 Task: Add an event with the title Marketing Campaign Tracking and Analysis, date '2024/04/28', time 9:40 AM to 11:40 AMand add a description: A Monthly Financial Review is a recurring meeting or process where the financial performance and health of an organization are assessed and analyzed. It provides a comprehensive overview of the company's financial status, including revenue, expenses, profitability, cash flow, and key financial metrics., put the event into Blue category . Add location for the event as: 456 Monaco Monte-Carlo, Monaco, logged in from the account softage.3@softage.netand send the event invitation to softage.2@softage.net and softage.4@softage.net. Set a reminder for the event 12 hour before
Action: Mouse moved to (66, 89)
Screenshot: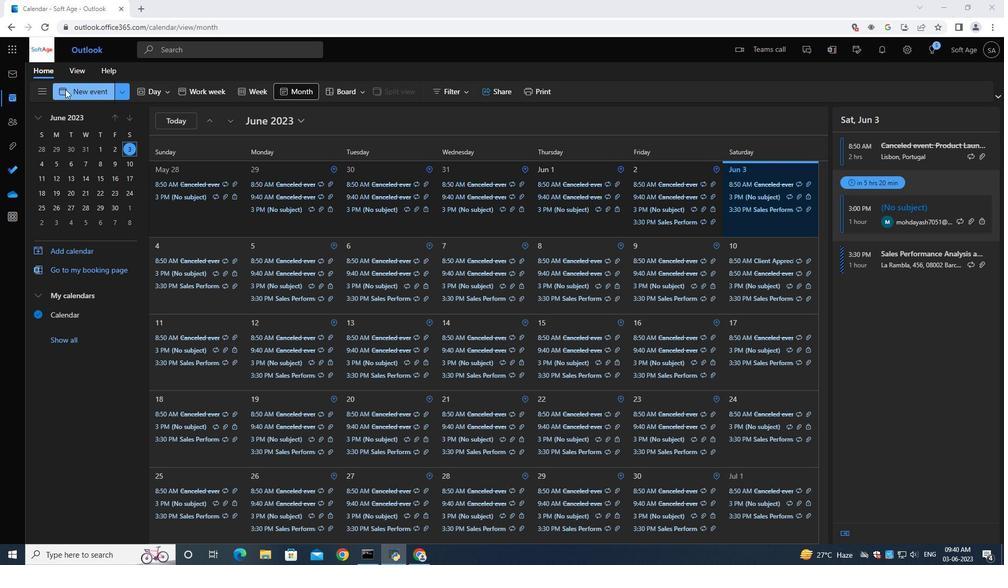 
Action: Mouse pressed left at (66, 89)
Screenshot: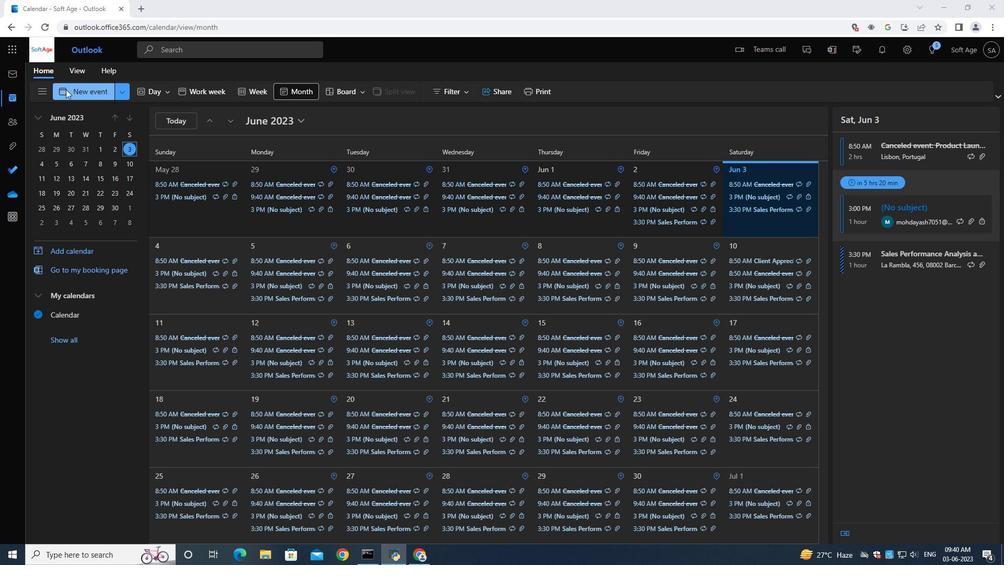 
Action: Mouse moved to (265, 158)
Screenshot: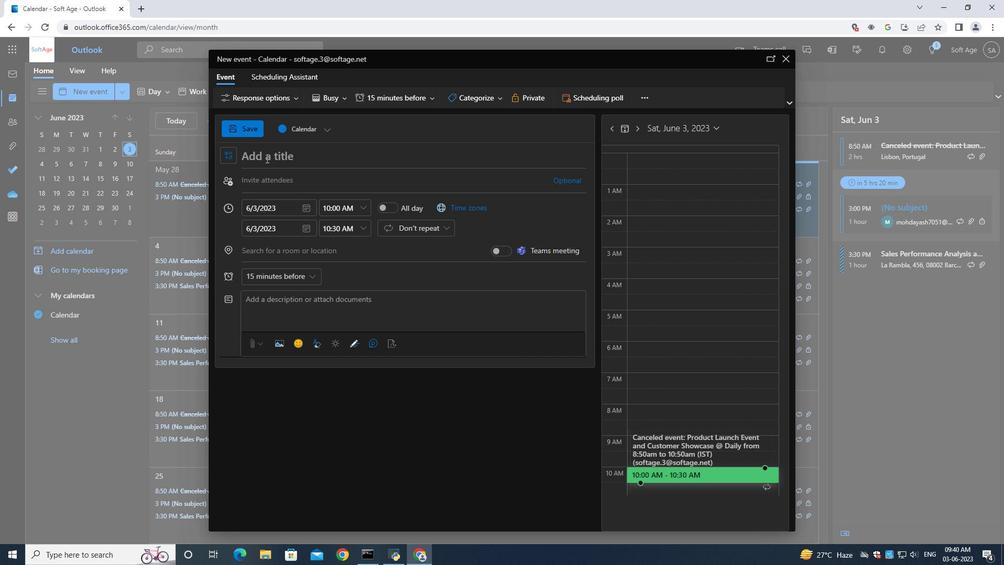 
Action: Mouse pressed left at (265, 158)
Screenshot: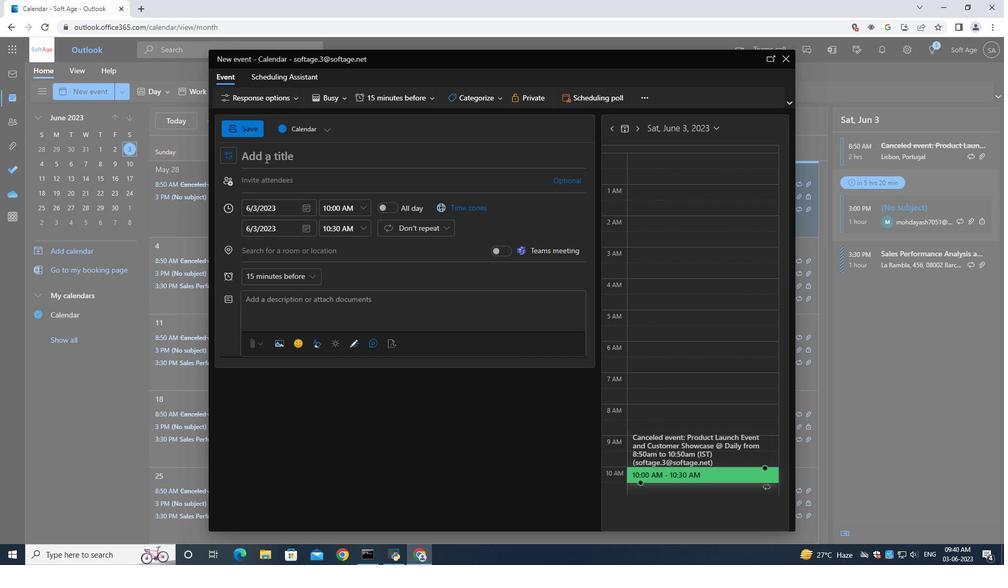 
Action: Key pressed <Key.shift><Key.shift><Key.shift><Key.shift><Key.shift><Key.shift><Key.shift><Key.shift><Key.shift><Key.shift><Key.shift><Key.shift><Key.shift><Key.shift><Key.shift><Key.shift><Key.shift><Key.shift><Key.shift><Key.shift><Key.shift><Key.shift><Key.shift><Key.shift><Key.shift><Key.shift><Key.shift><Key.shift><Key.shift><Key.shift><Key.shift><Key.shift><Key.shift><Key.shift><Key.shift><Key.shift><Key.shift><Key.shift><Key.shift><Key.shift><Key.shift><Key.shift><Key.shift><Key.shift><Key.shift><Key.shift><Key.shift><Key.shift><Key.shift><Key.shift><Key.shift><Key.shift><Key.shift><Key.shift><Key.shift><Key.shift>Marketing<Key.space>
Screenshot: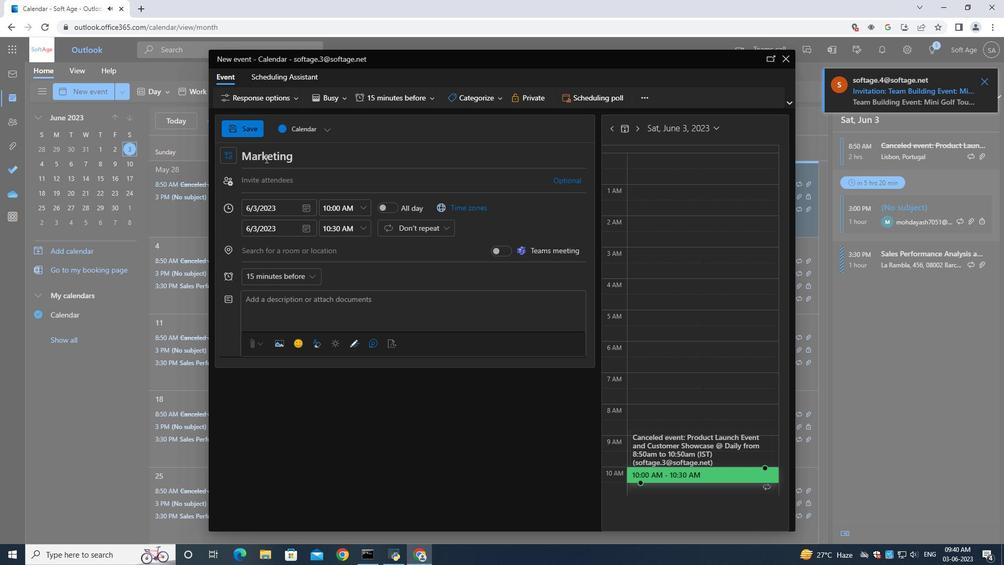 
Action: Mouse moved to (404, 133)
Screenshot: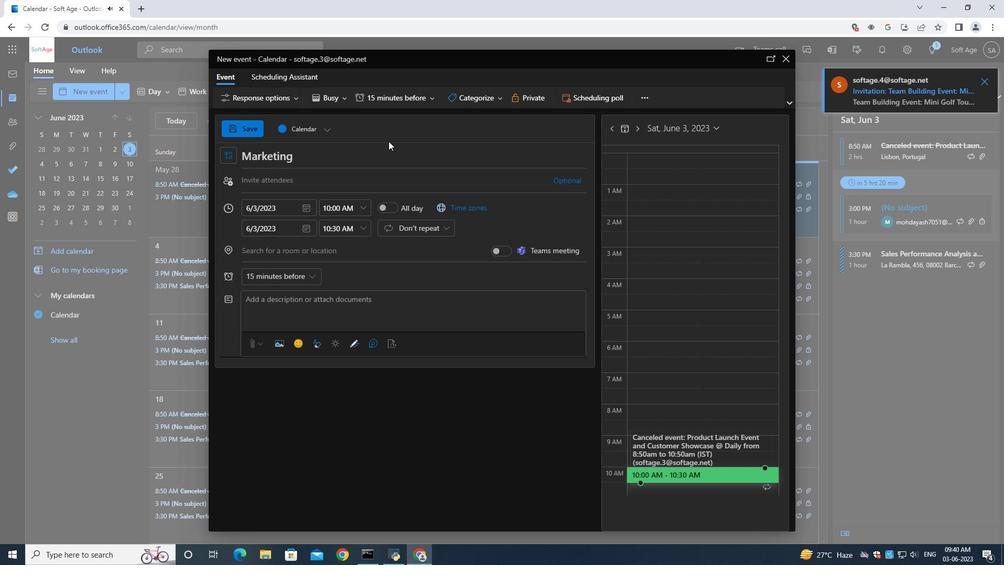 
Action: Key pressed <Key.shift>Camoaign<Key.space><Key.shift>Tracking<Key.space>and<Key.space><Key.shift><Key.shift>Analysis
Screenshot: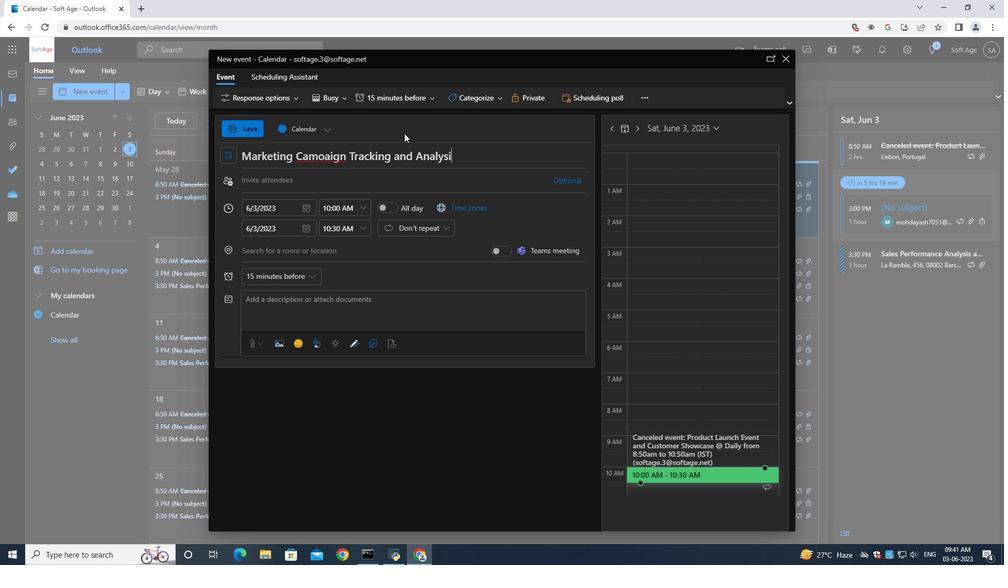 
Action: Mouse moved to (306, 209)
Screenshot: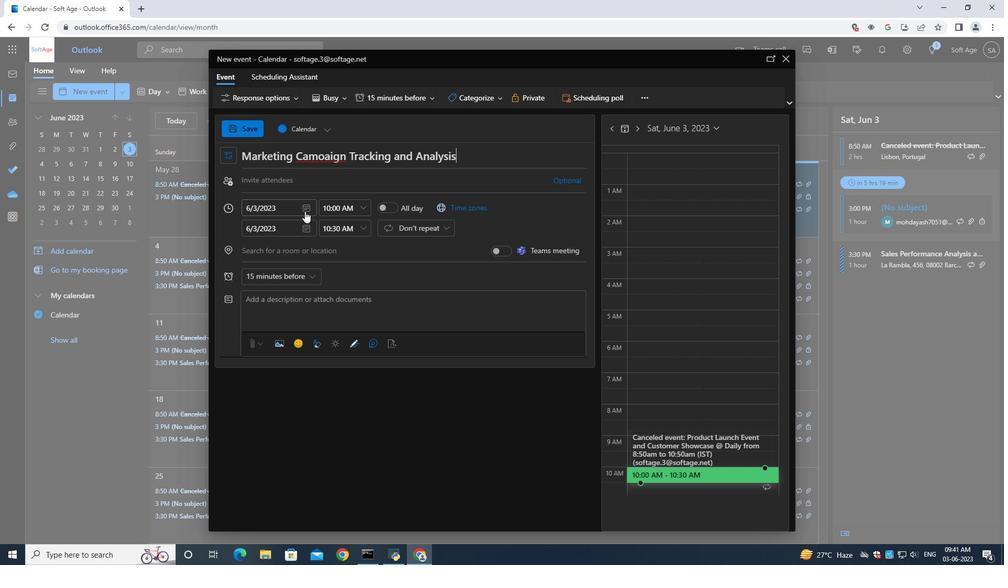 
Action: Mouse pressed left at (306, 209)
Screenshot: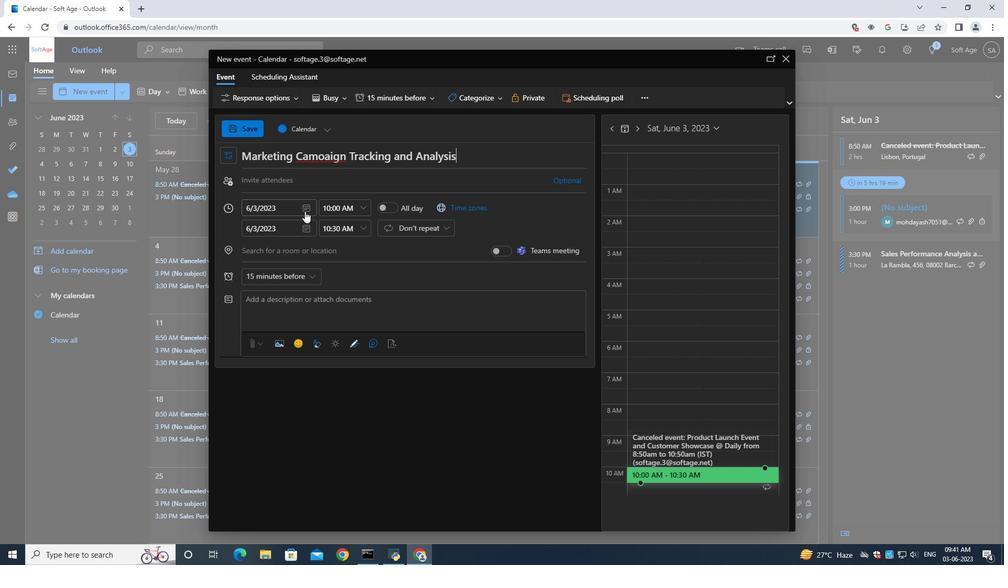 
Action: Mouse moved to (344, 234)
Screenshot: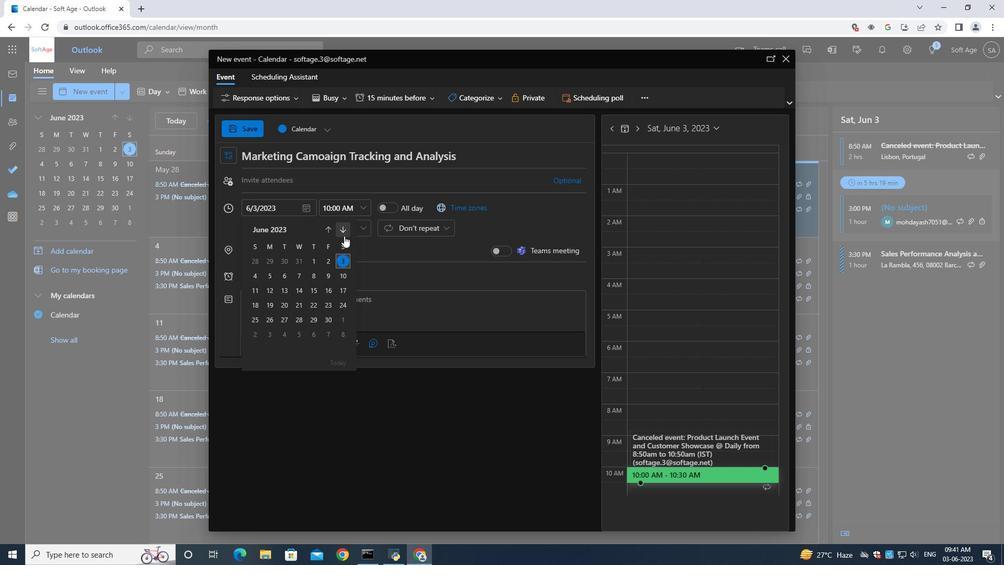 
Action: Mouse pressed left at (344, 234)
Screenshot: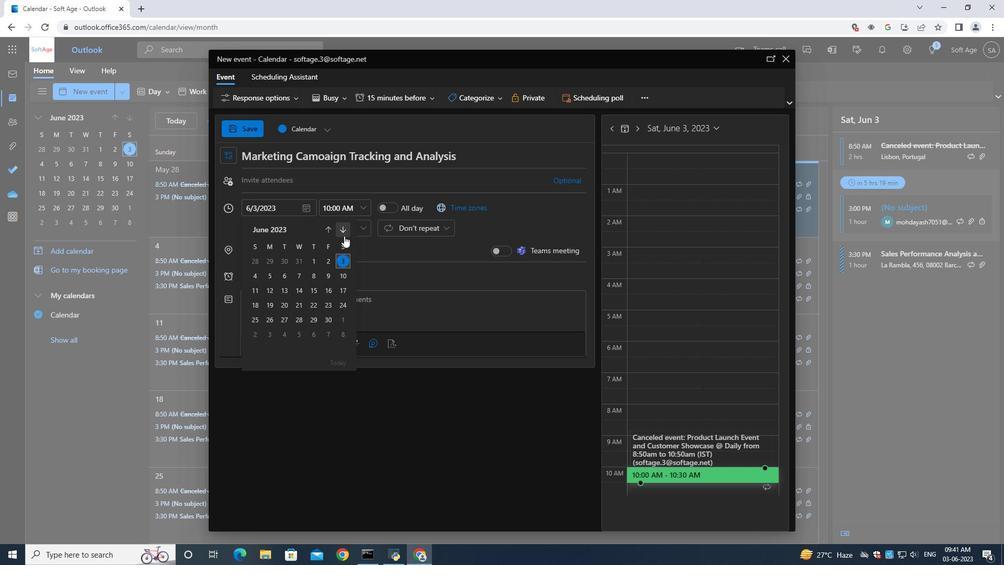 
Action: Mouse pressed left at (344, 234)
Screenshot: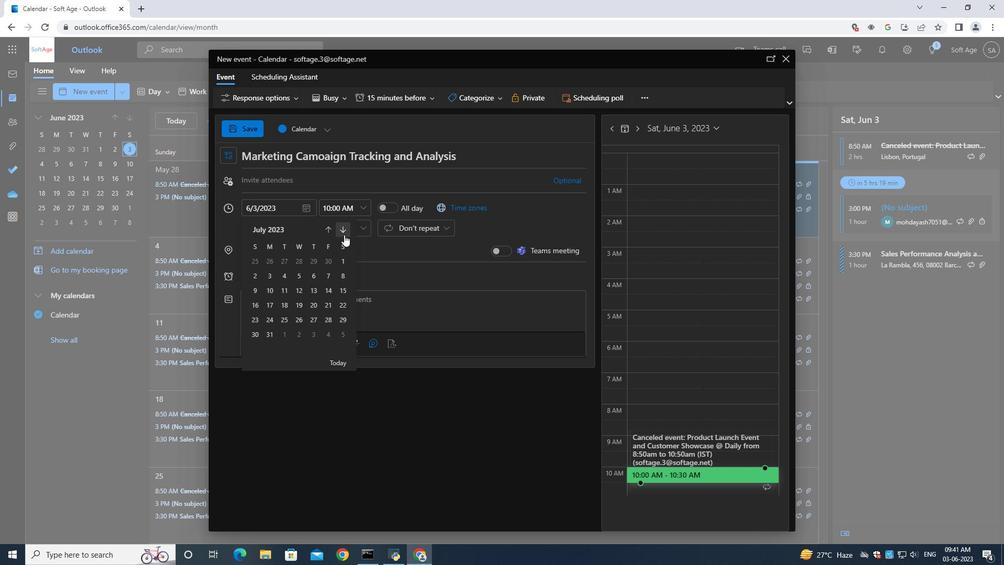 
Action: Mouse pressed left at (344, 234)
Screenshot: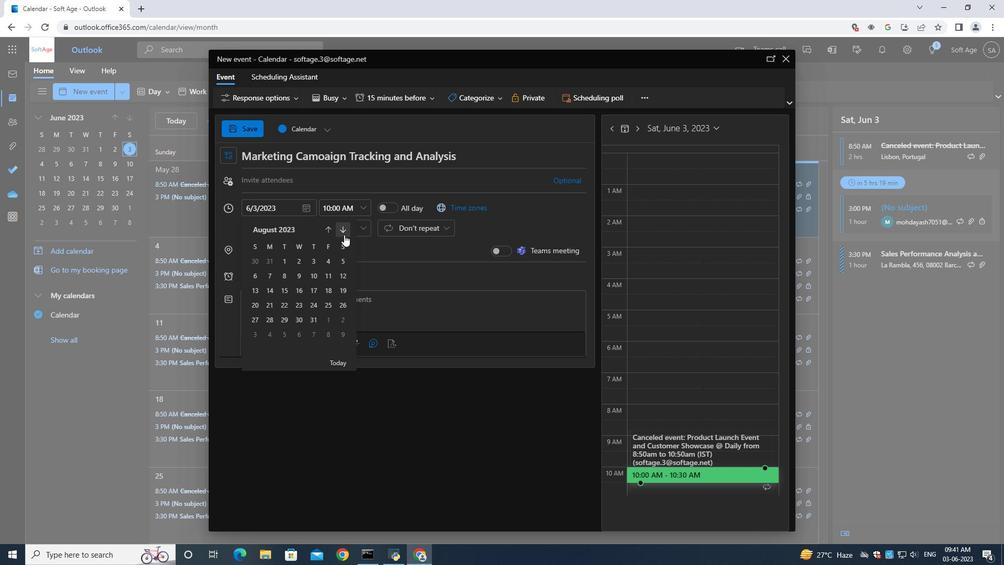 
Action: Mouse pressed left at (344, 234)
Screenshot: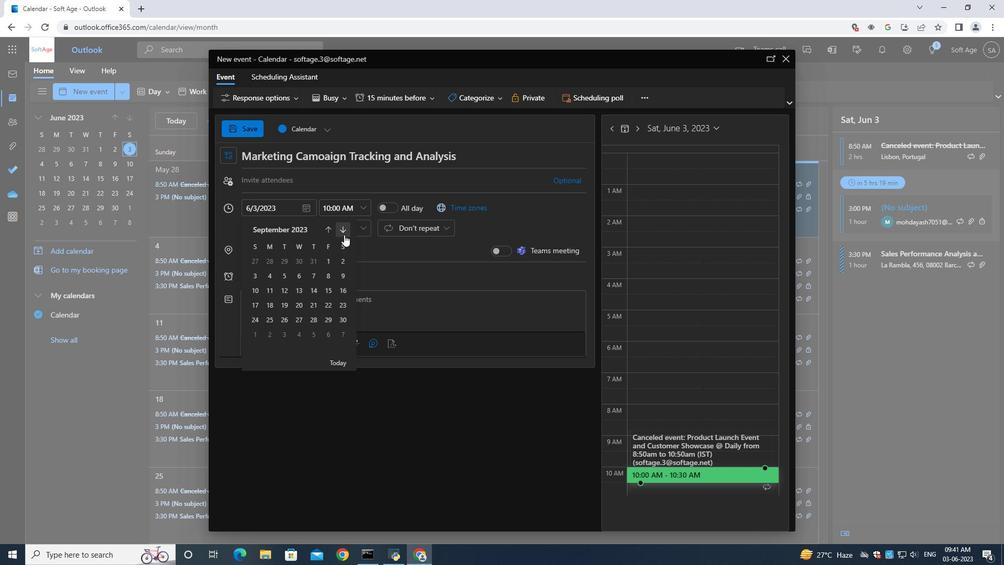 
Action: Mouse pressed left at (344, 234)
Screenshot: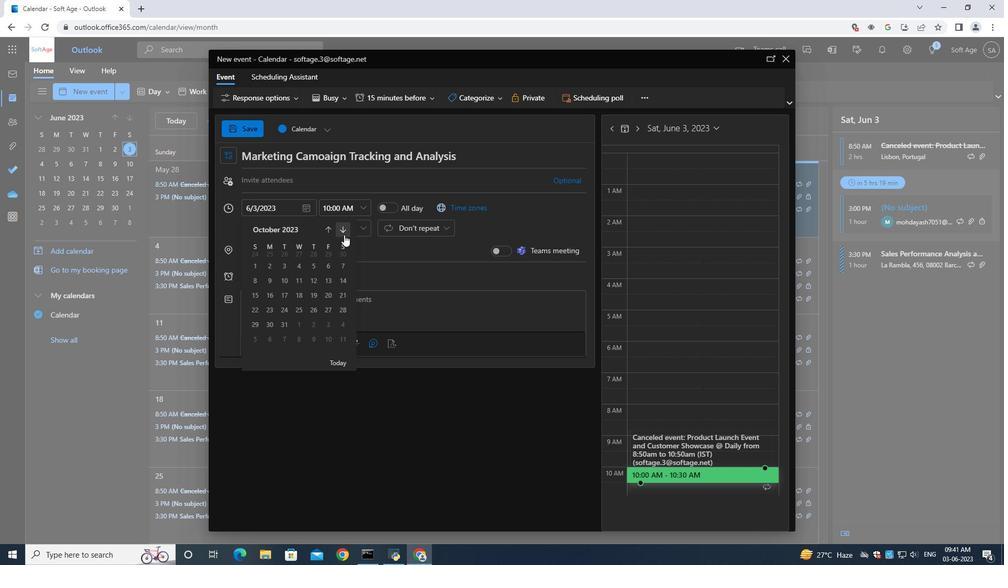 
Action: Mouse moved to (342, 233)
Screenshot: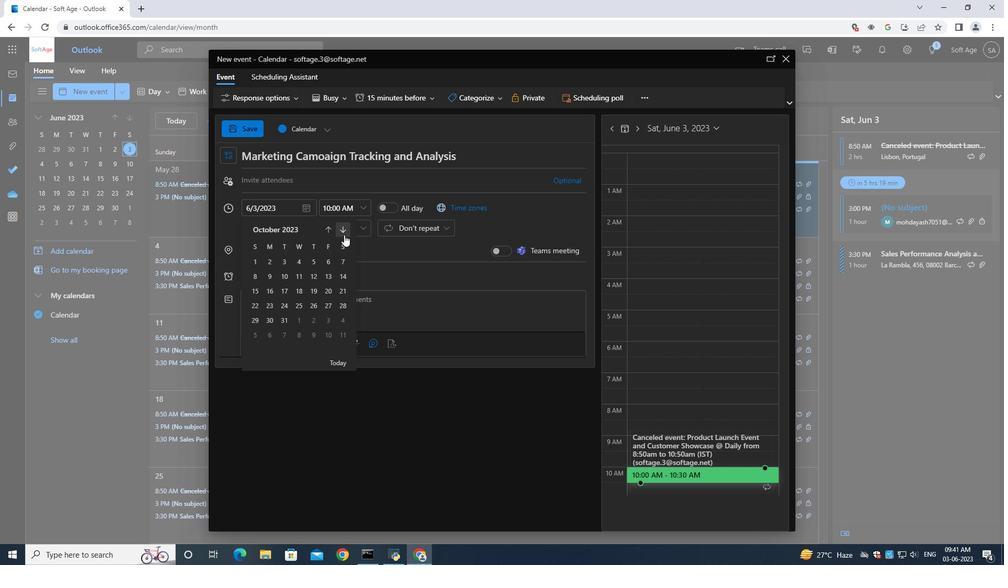 
Action: Mouse pressed left at (342, 233)
Screenshot: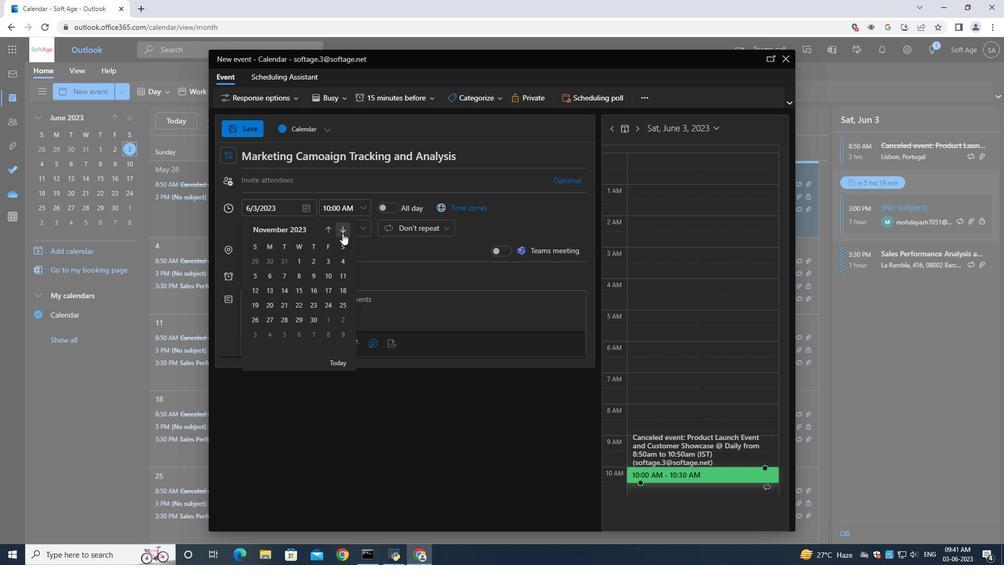 
Action: Mouse moved to (342, 233)
Screenshot: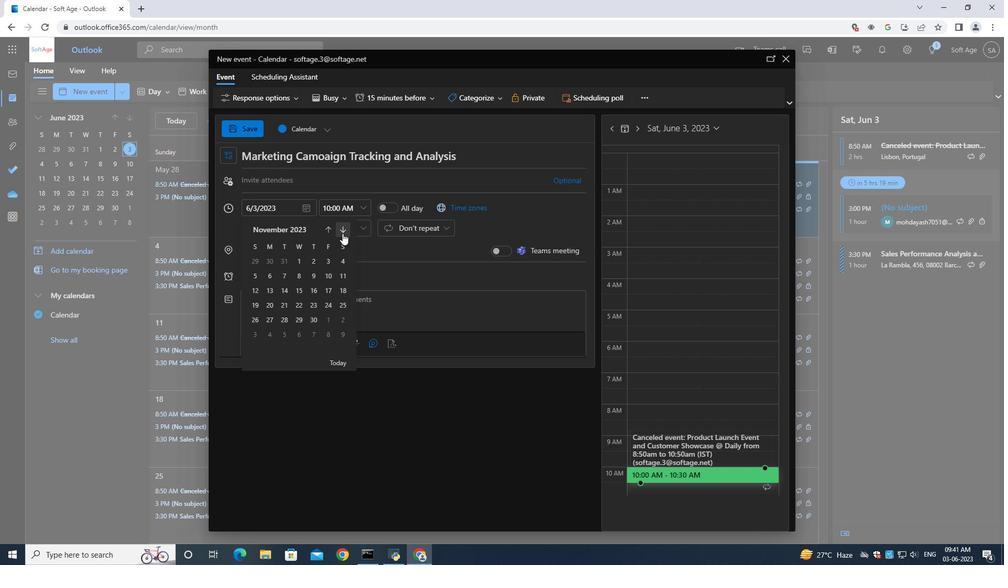 
Action: Mouse pressed left at (342, 233)
Screenshot: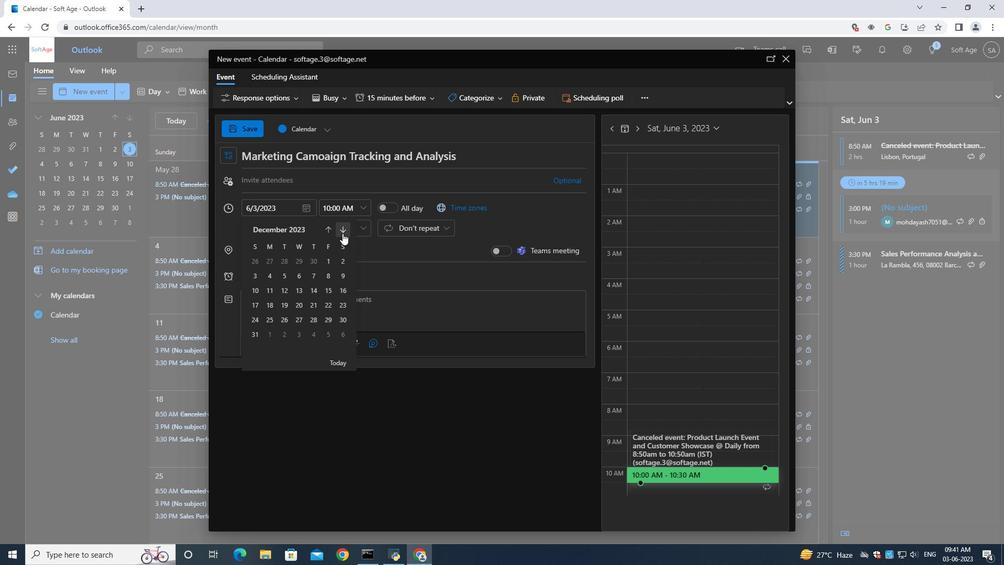 
Action: Mouse moved to (342, 233)
Screenshot: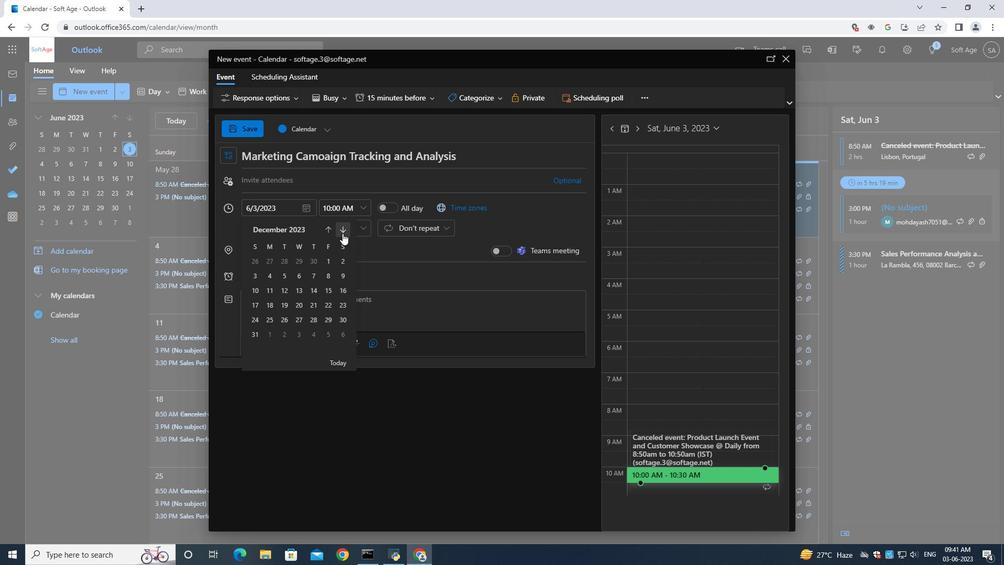 
Action: Mouse pressed left at (342, 233)
Screenshot: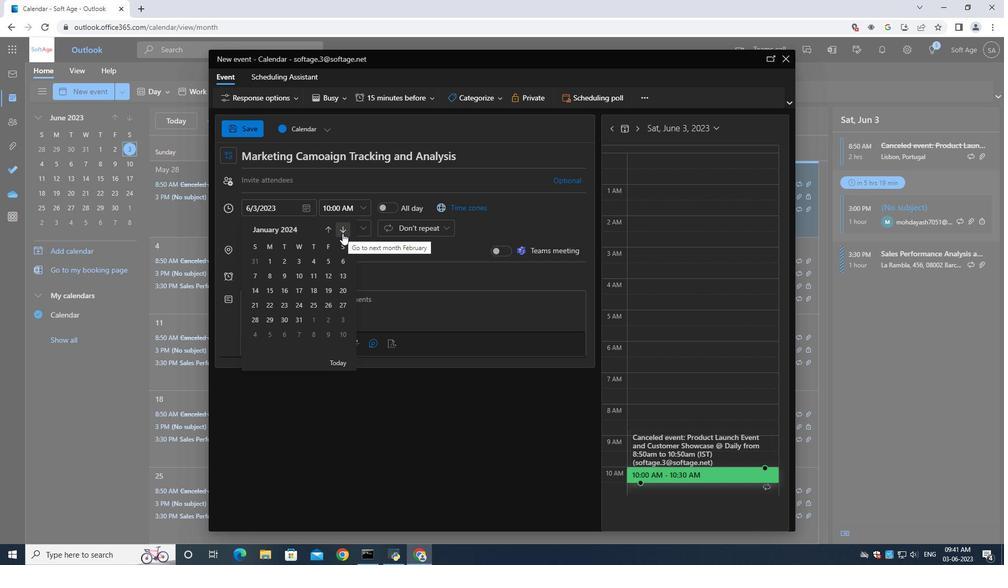 
Action: Mouse pressed left at (342, 233)
Screenshot: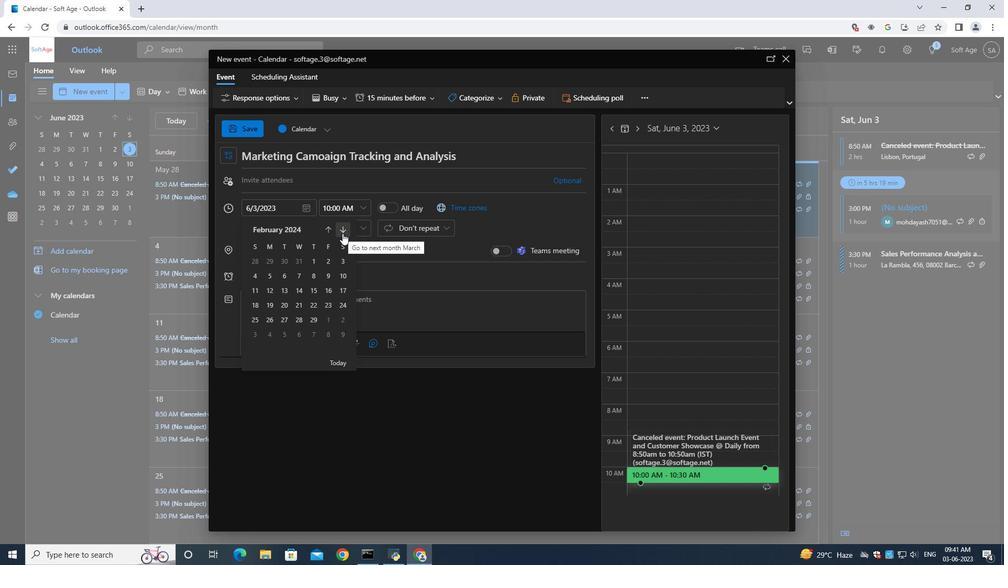 
Action: Mouse pressed left at (342, 233)
Screenshot: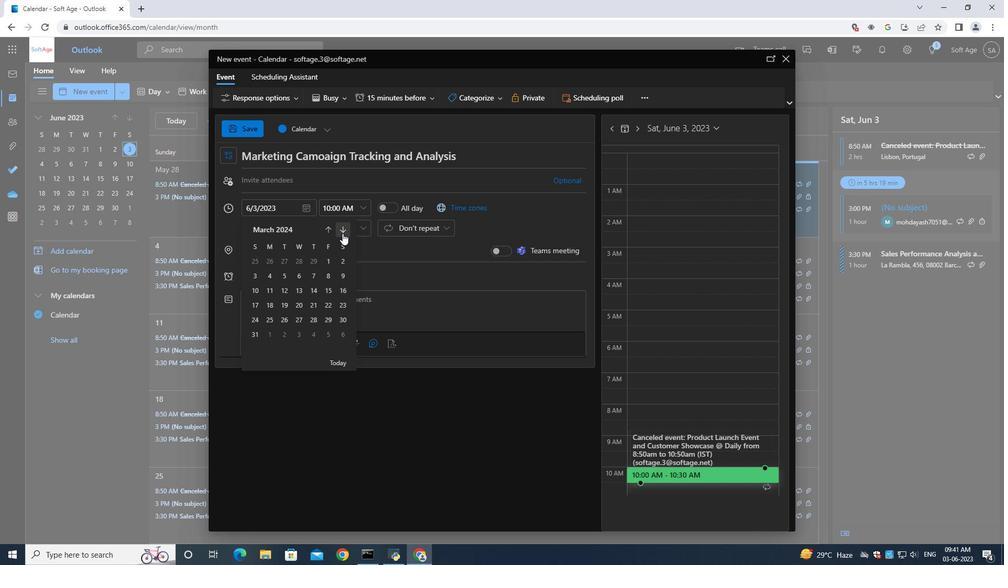 
Action: Mouse moved to (257, 318)
Screenshot: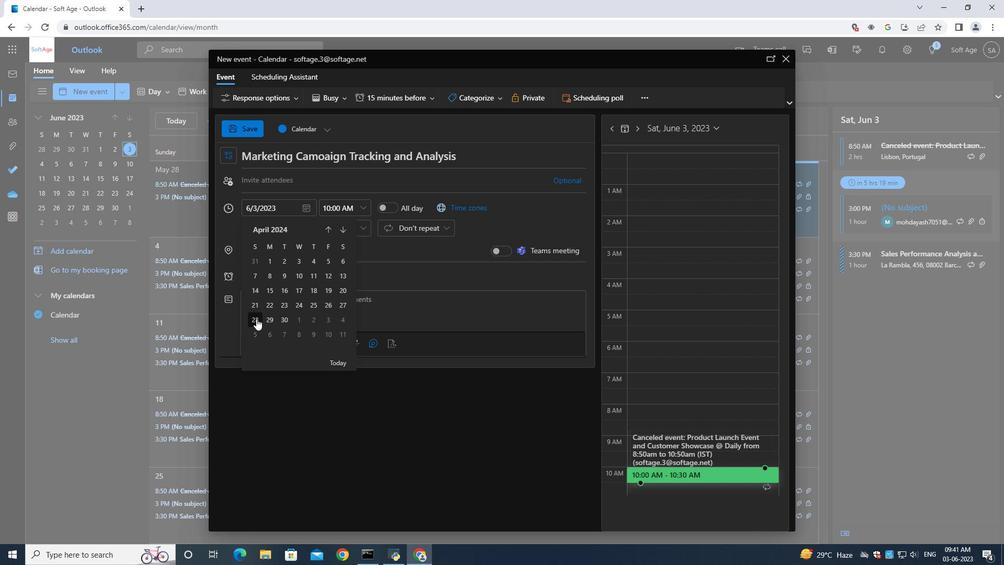 
Action: Mouse pressed left at (257, 318)
Screenshot: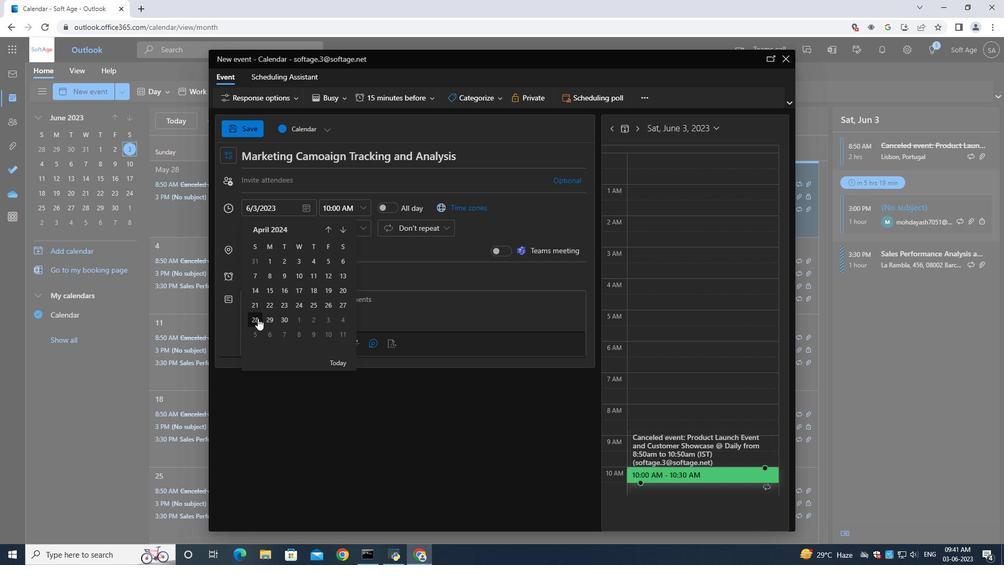 
Action: Mouse moved to (353, 207)
Screenshot: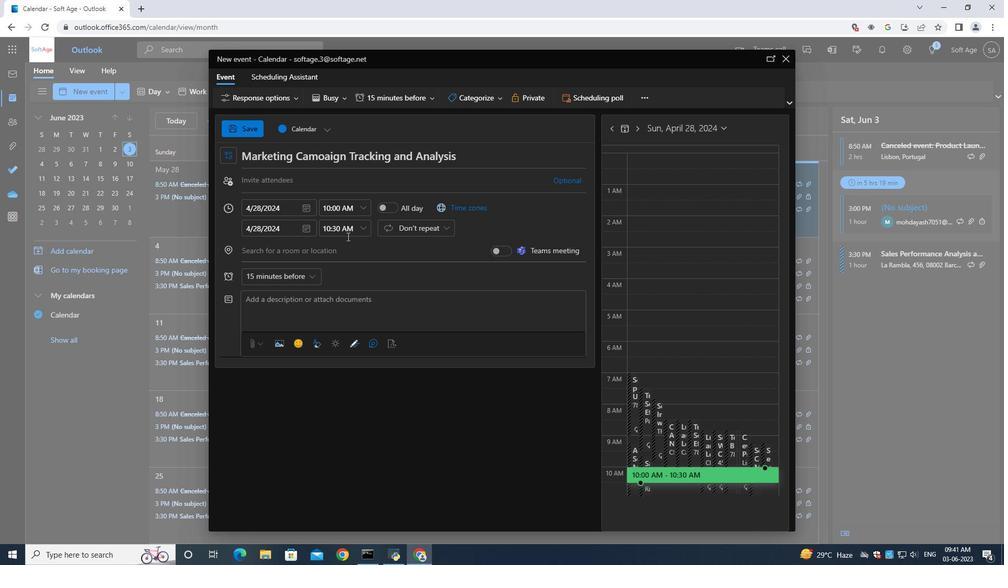 
Action: Mouse pressed left at (353, 207)
Screenshot: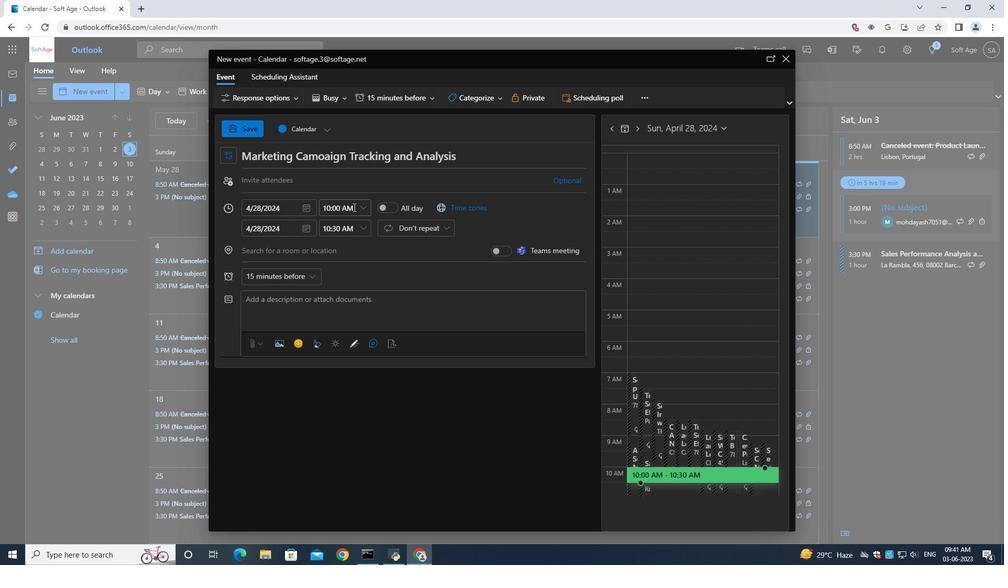 
Action: Key pressed 9<Key.shift_r>:40<Key.shift>AM
Screenshot: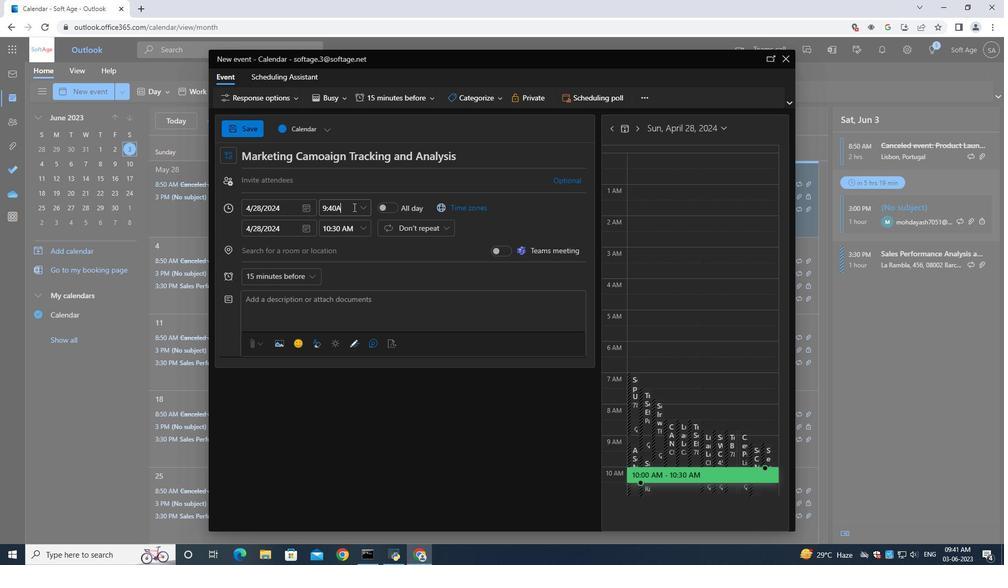 
Action: Mouse moved to (349, 231)
Screenshot: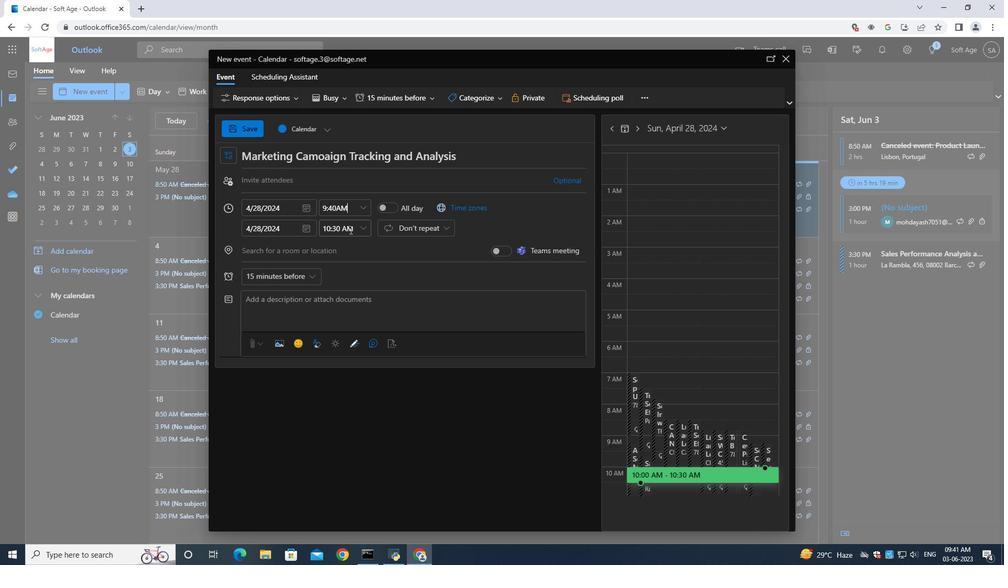 
Action: Mouse pressed left at (349, 231)
Screenshot: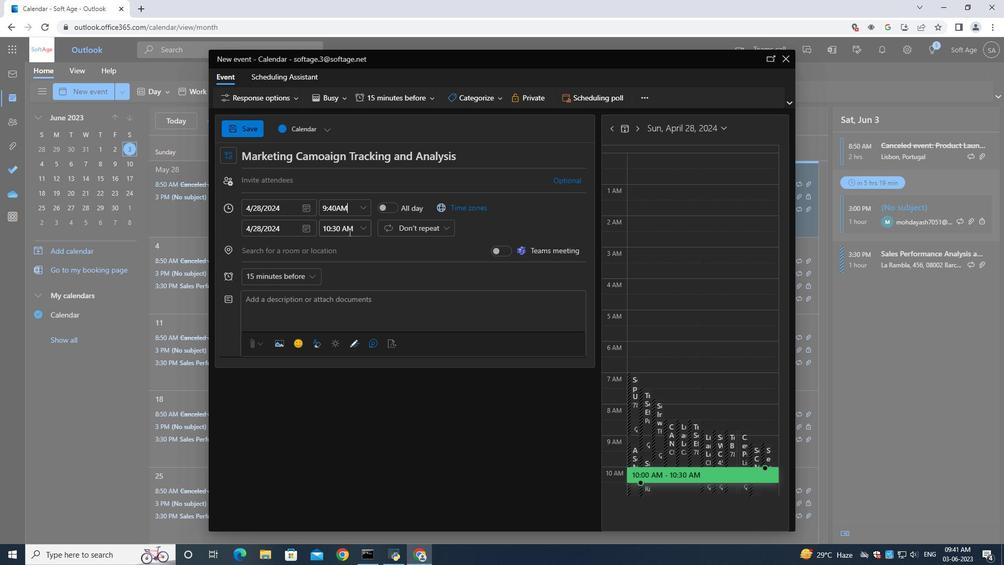 
Action: Mouse moved to (356, 241)
Screenshot: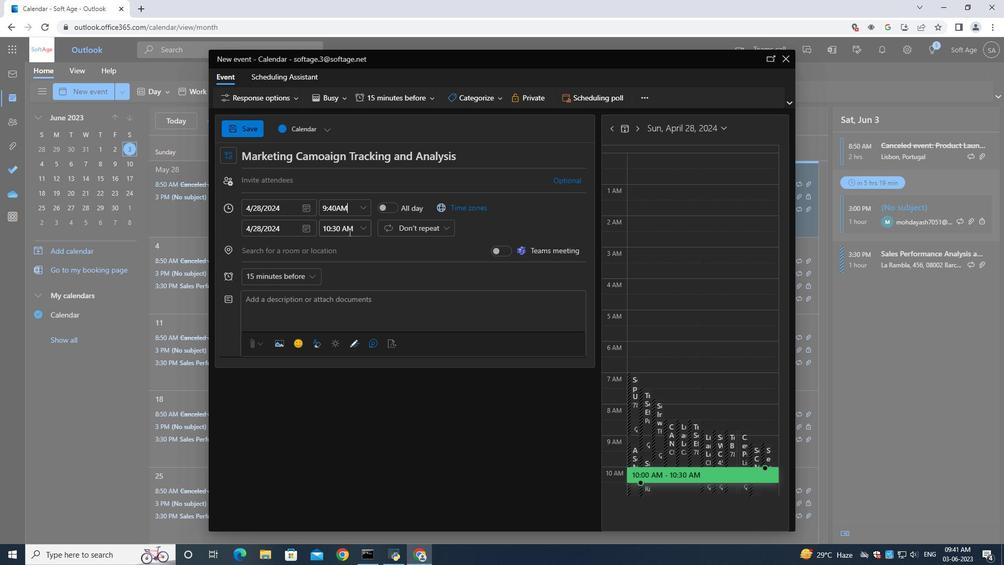 
Action: Key pressed 11<Key.shift_r>:40<Key.shift>AM
Screenshot: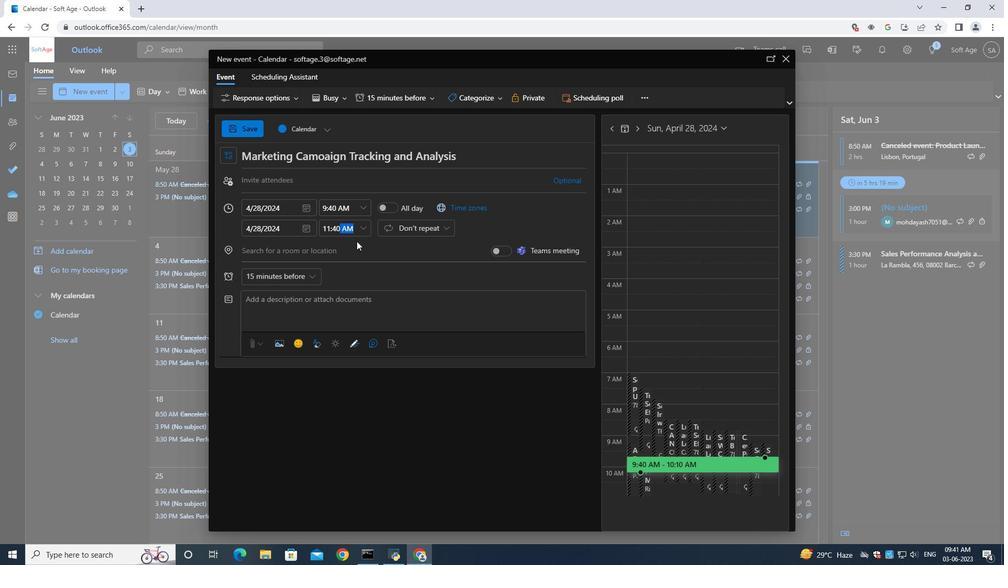 
Action: Mouse moved to (312, 301)
Screenshot: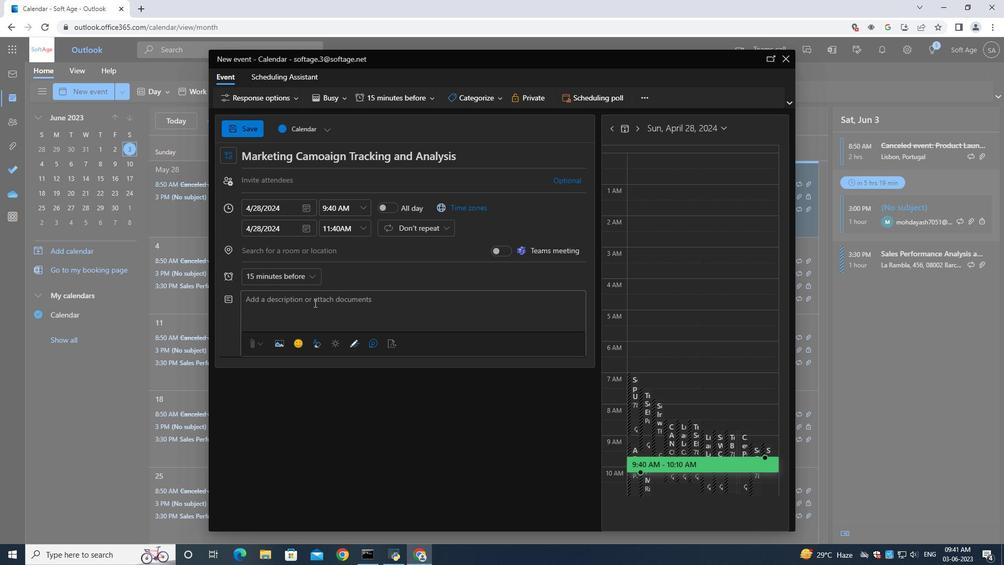 
Action: Mouse pressed left at (312, 301)
Screenshot: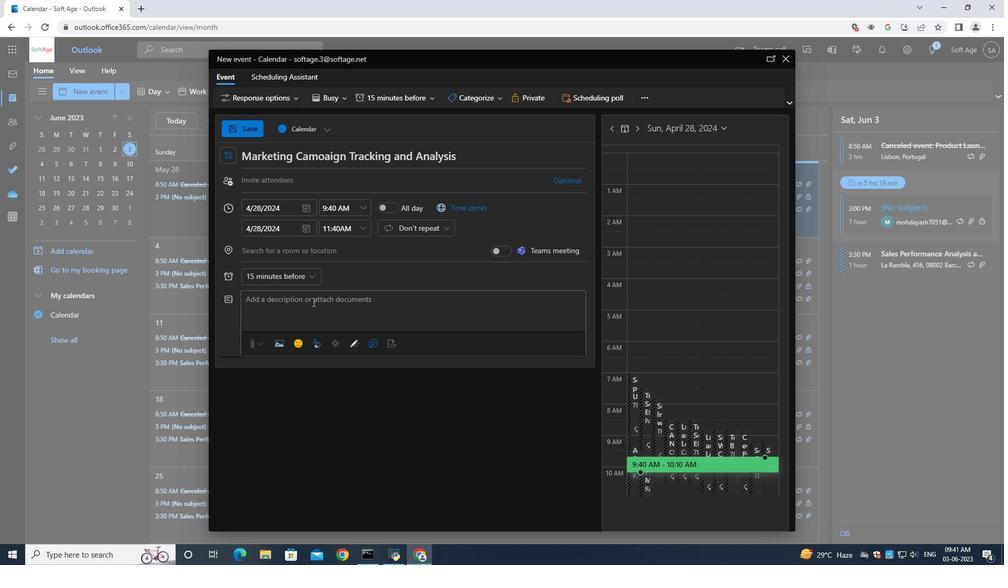 
Action: Mouse moved to (315, 298)
Screenshot: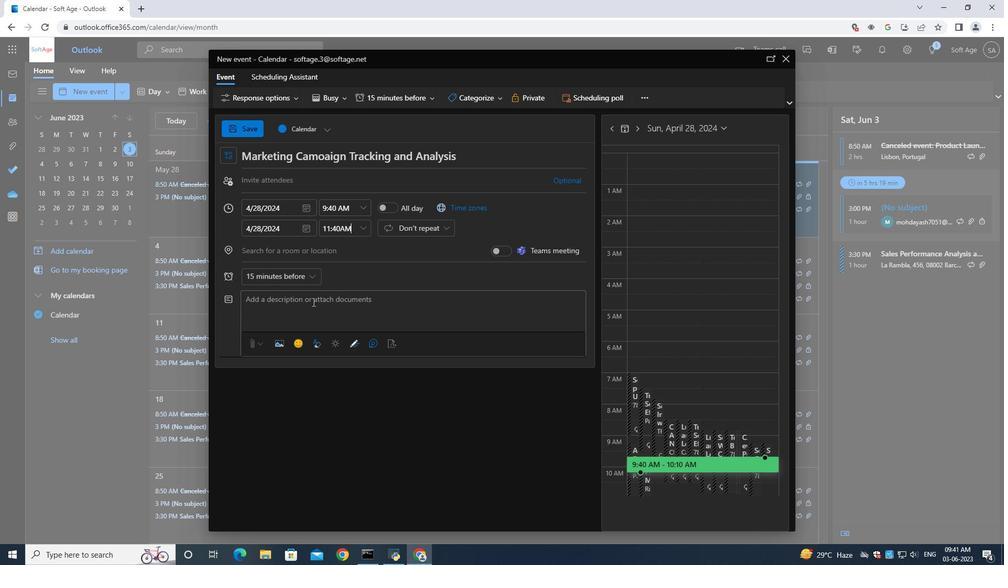 
Action: Key pressed <Key.shift>A<Key.space><Key.shift>Monthly<Key.space><Key.shift>Financial<Key.space><Key.shift>R<Key.backspace><Key.shift>Review<Key.space>
Screenshot: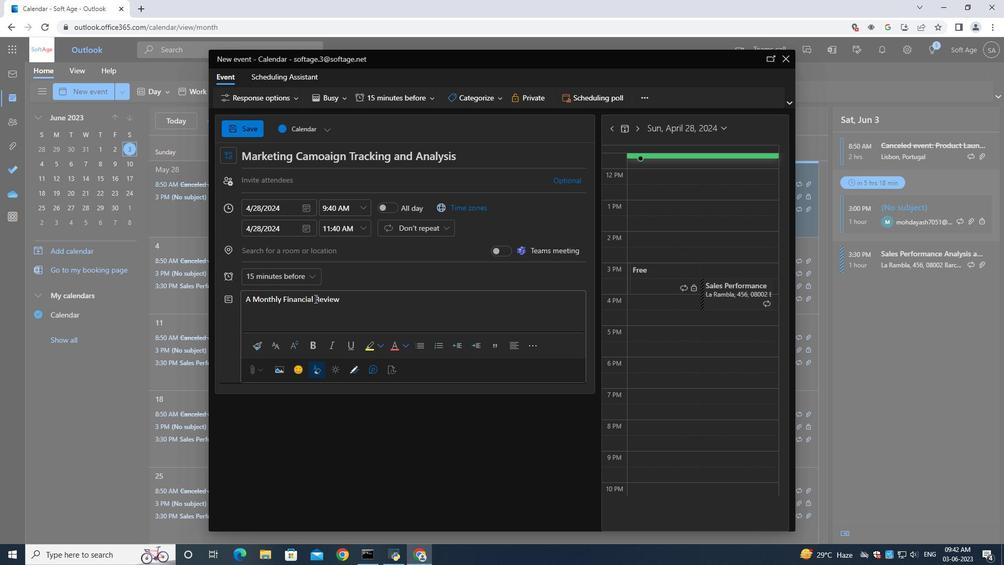 
Action: Mouse moved to (358, 210)
Screenshot: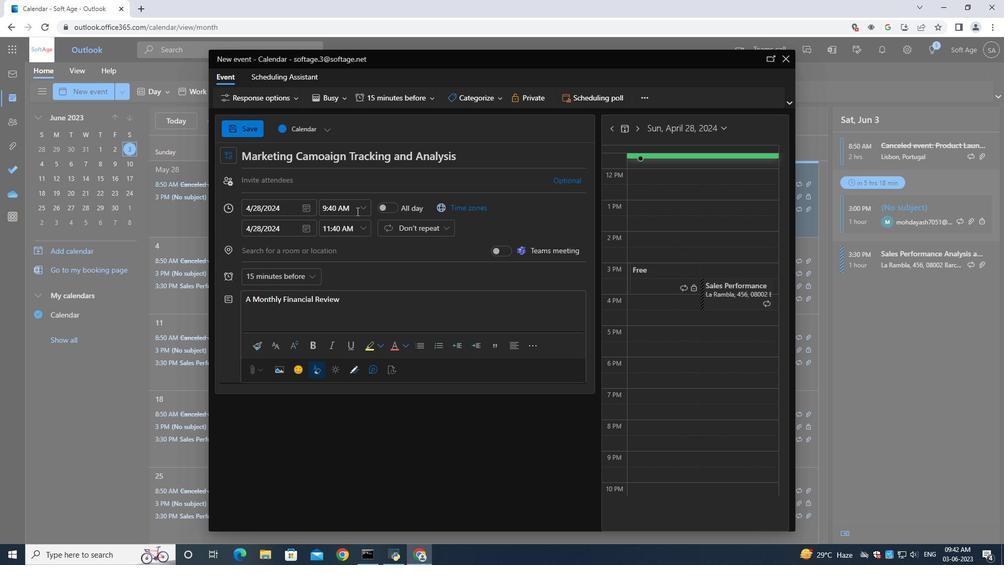 
Action: Key pressed is<Key.space>a<Key.space>recurring<Key.space>meeting<Key.space>or<Key.space>process<Key.space>where<Key.space>the<Key.space>fincial<Key.backspace><Key.backspace><Key.backspace><Key.backspace>ancial<Key.space>performance<Key.space>and<Key.space>health<Key.space>of<Key.space>an<Key.space>organization<Key.space>are<Key.space>assess<Key.backspace>sed<Key.space>and<Key.space>analyzed.<Key.space><Key.shift>It<Key.space>provides<Key.space>a<Key.space>comprehensive<Key.space>overview<Key.space>of<Key.space>the<Key.space>company's<Key.space>finanial<Key.backspace><Key.backspace><Key.backspace><Key.backspace>cial<Key.space>status,<Key.space>incu<Key.backspace>luding<Key.space>revenue<Key.space><Key.backspace>,<Key.space>expenses,<Key.space>profitability<Key.space><Key.backspace>,<Key.space>cash<Key.space>flow<Key.space><Key.backspace>,<Key.space>and<Key.space>key<Key.space>financial<Key.space>metrics.
Screenshot: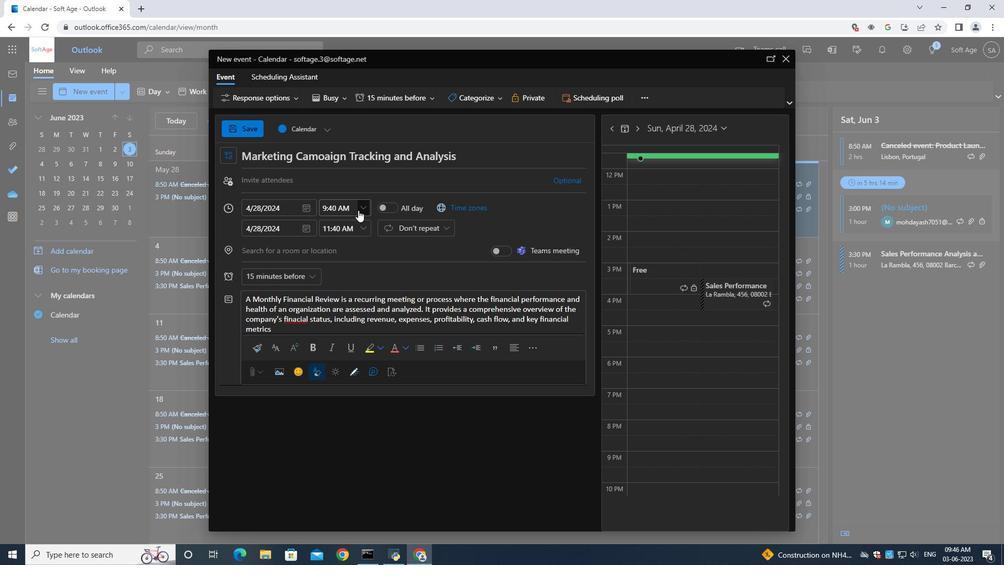
Action: Mouse moved to (469, 100)
Screenshot: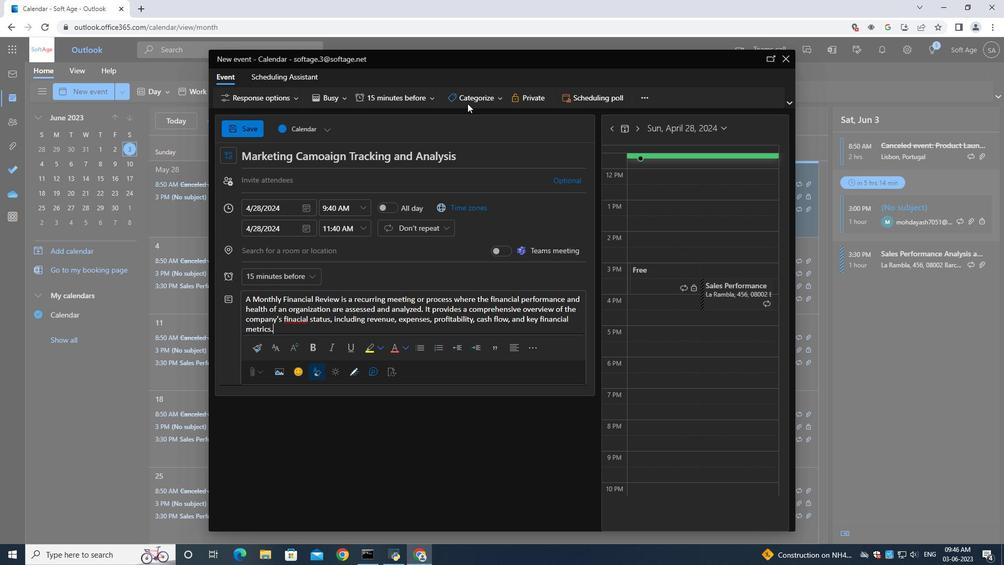 
Action: Mouse pressed left at (469, 100)
Screenshot: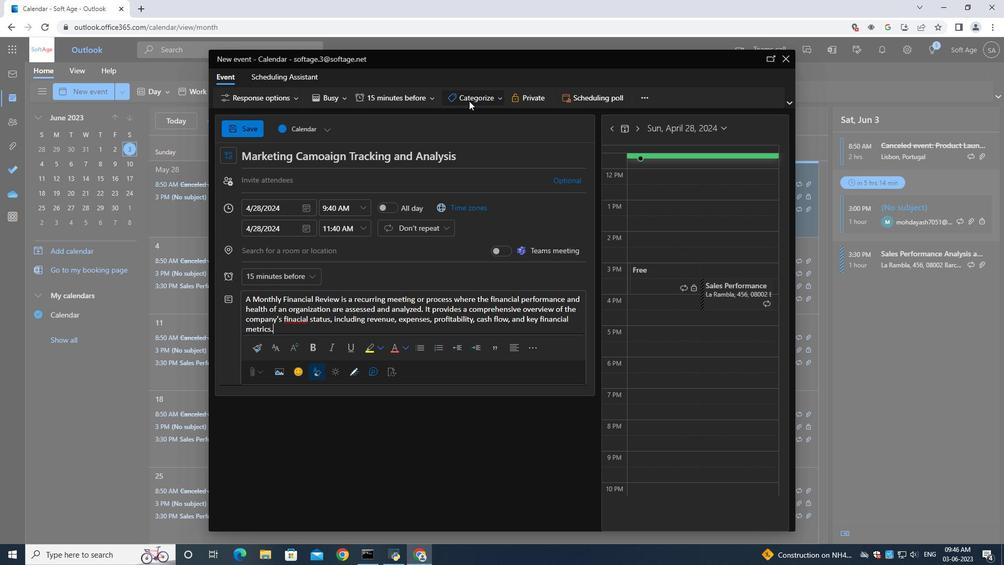 
Action: Mouse moved to (484, 119)
Screenshot: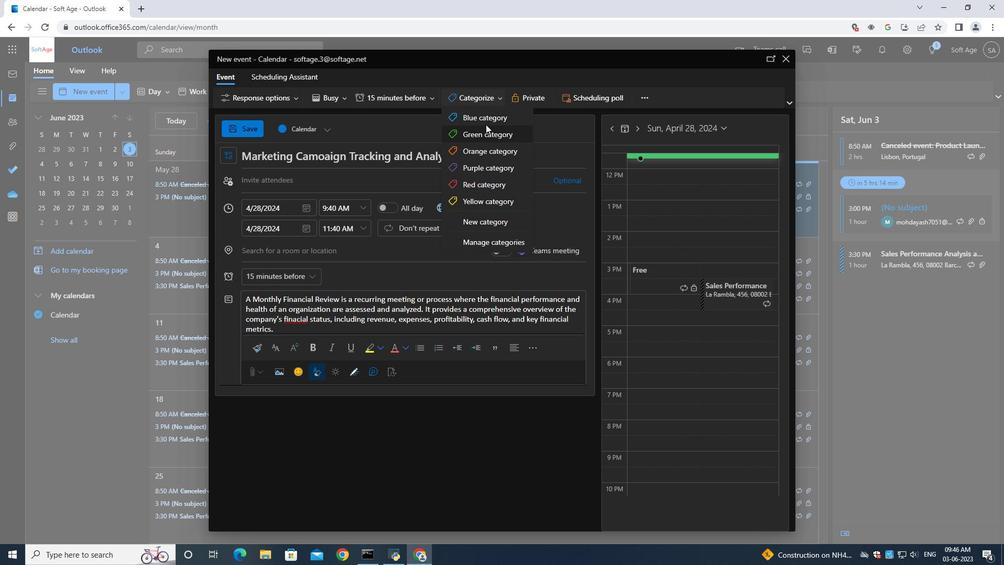 
Action: Mouse pressed left at (484, 119)
Screenshot: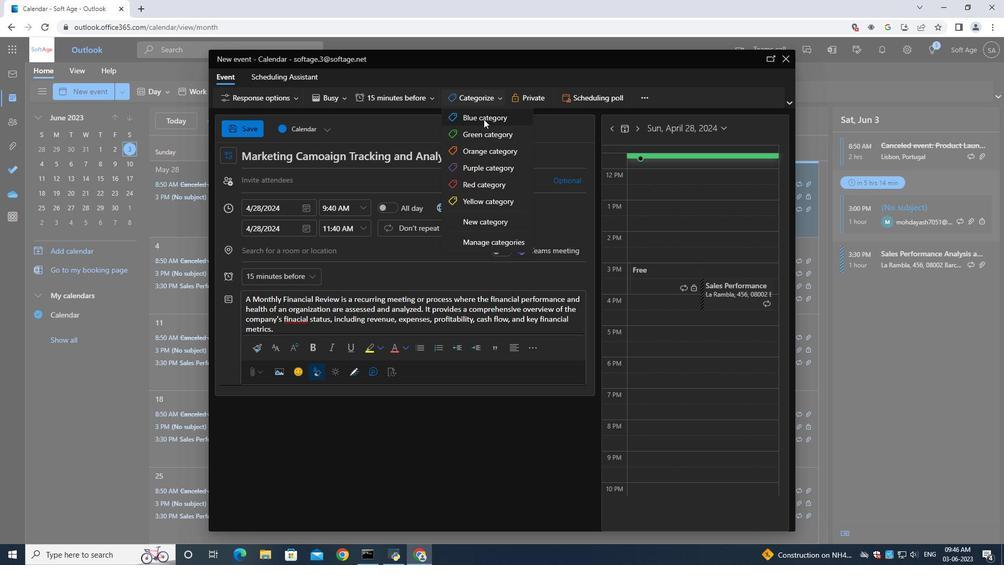 
Action: Mouse moved to (280, 253)
Screenshot: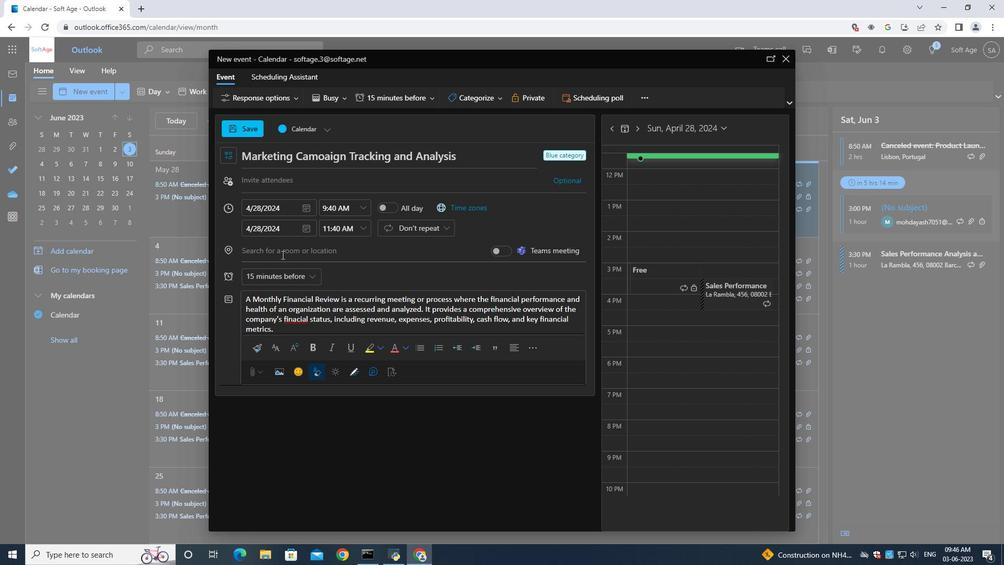 
Action: Mouse pressed left at (280, 253)
Screenshot: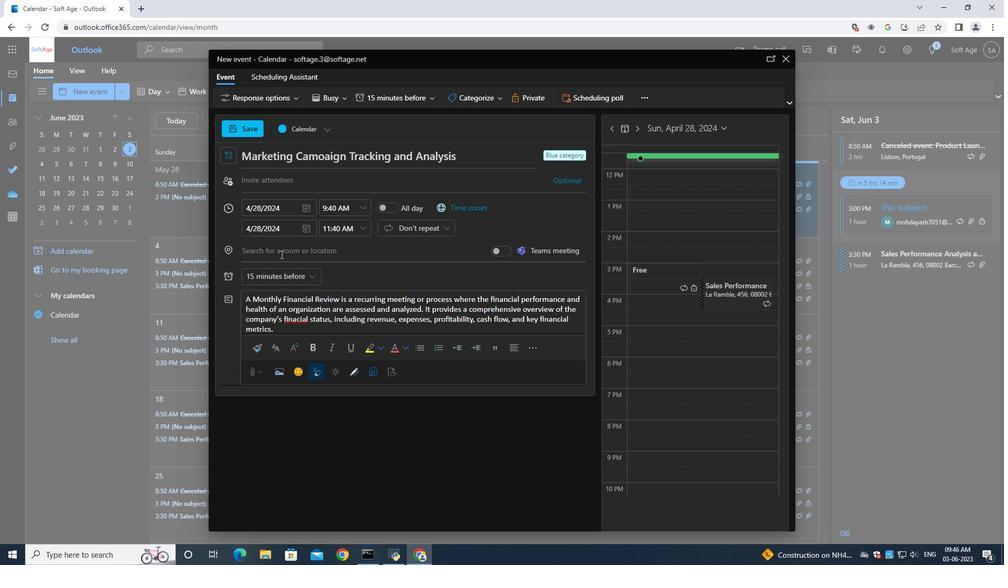 
Action: Mouse moved to (281, 254)
Screenshot: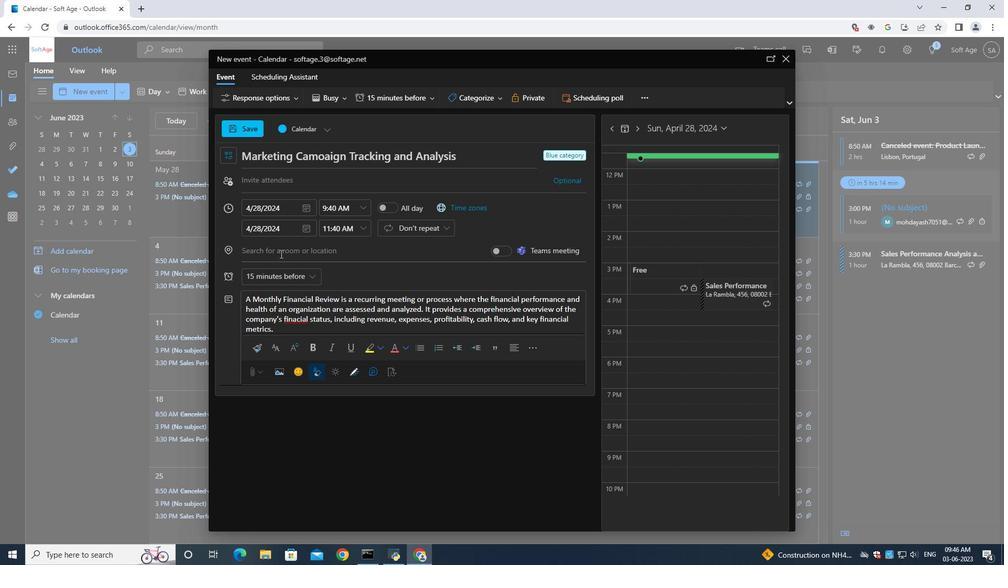 
Action: Key pressed 456<Key.space><Key.shift><Key.shift><Key.shift><Key.shift><Key.shift><Key.shift><Key.shift>Monaco<Key.space><Key.shift><Key.shift><Key.shift><Key.shift><Key.shift>Monte-<Key.shift>Carlo,<Key.shift><Key.shift><Key.shift><Key.shift><Key.shift><Key.space>Manaco
Screenshot: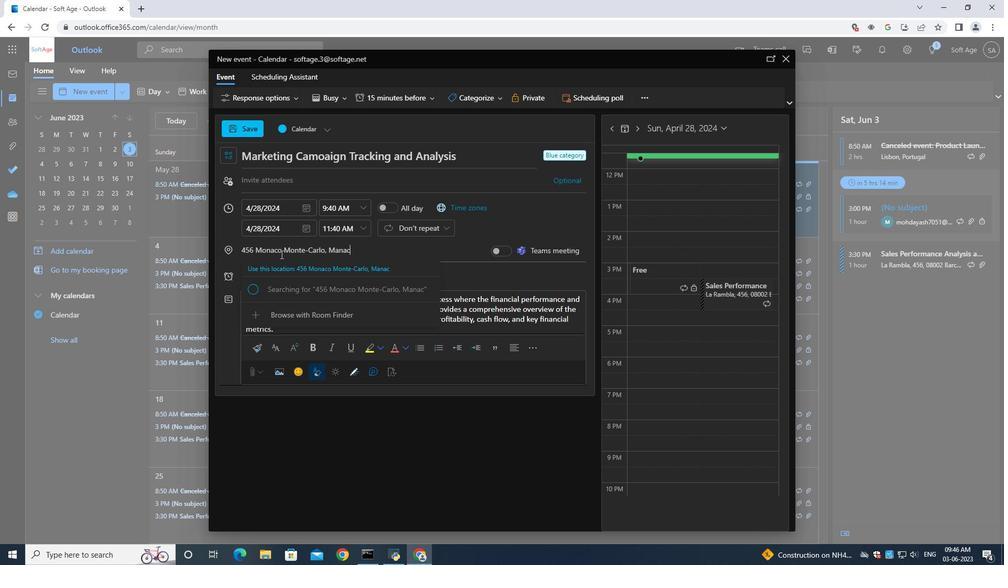 
Action: Mouse moved to (285, 183)
Screenshot: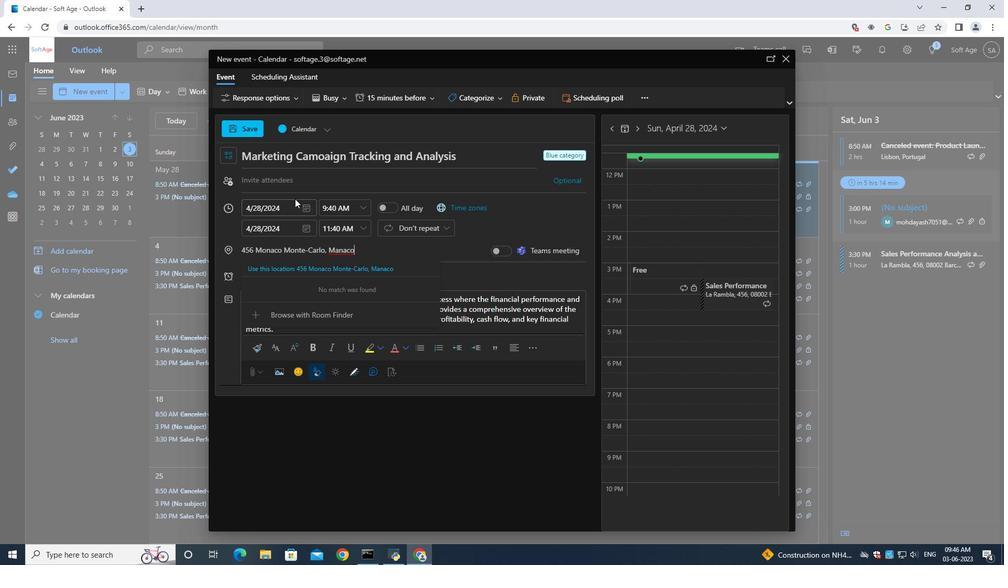 
Action: Mouse pressed left at (285, 183)
Screenshot: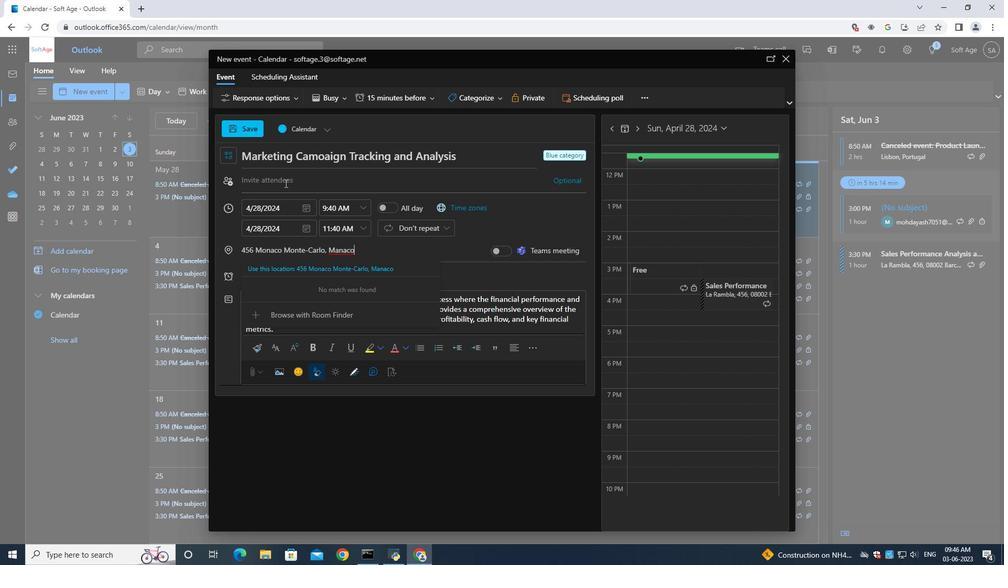 
Action: Mouse moved to (285, 182)
Screenshot: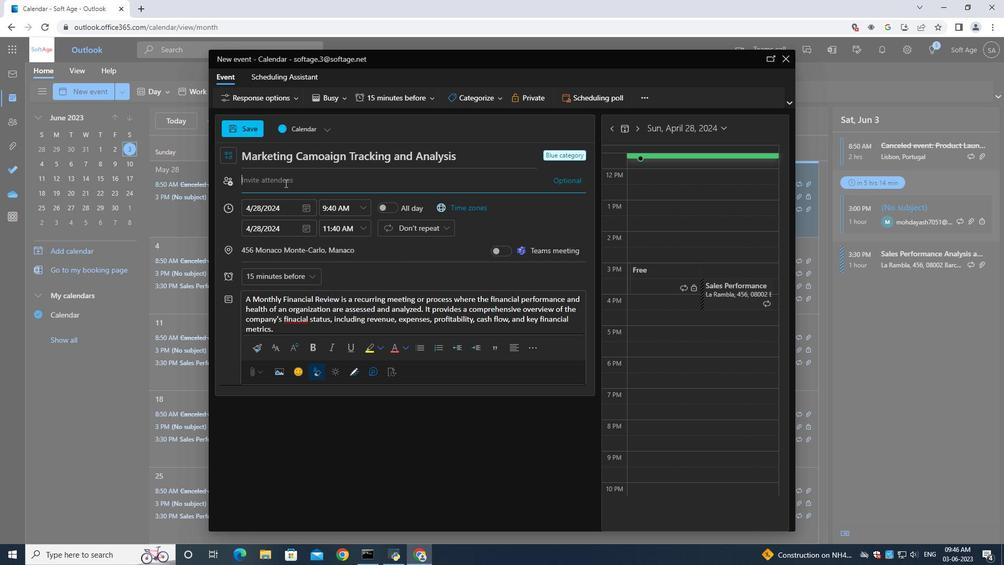 
Action: Key pressed softage.3<Key.shift>@softage.net
Screenshot: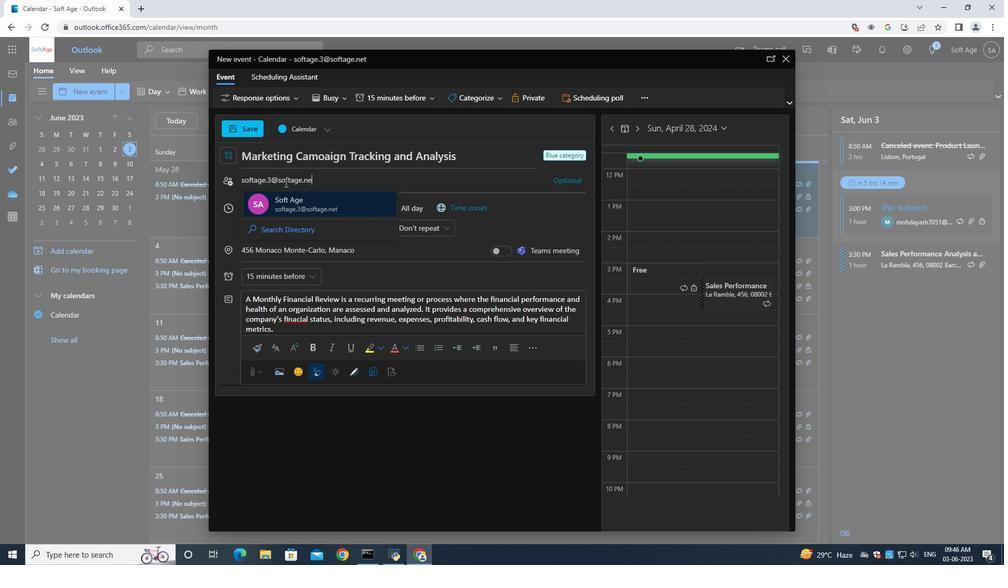 
Action: Mouse moved to (301, 203)
Screenshot: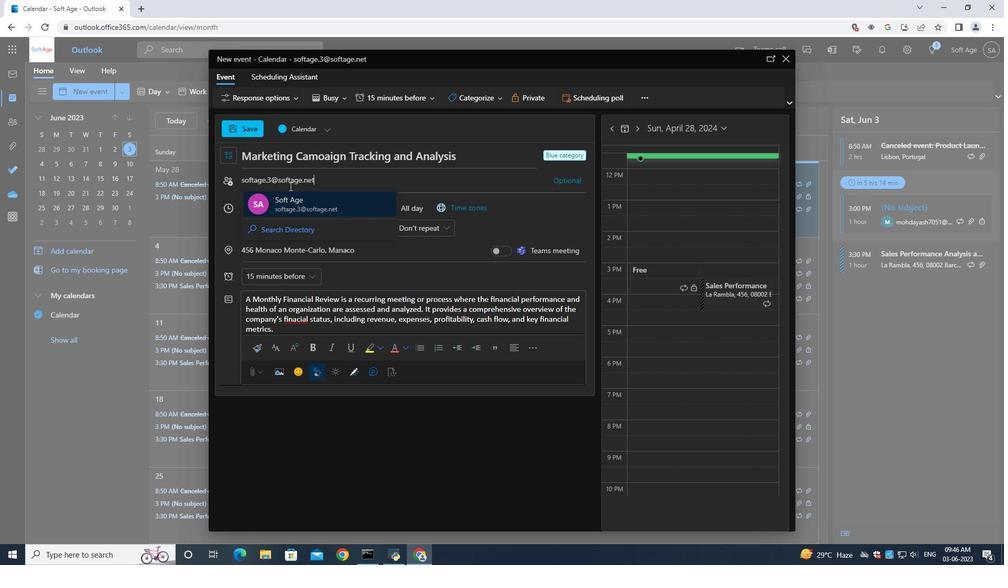 
Action: Mouse pressed left at (301, 203)
Screenshot: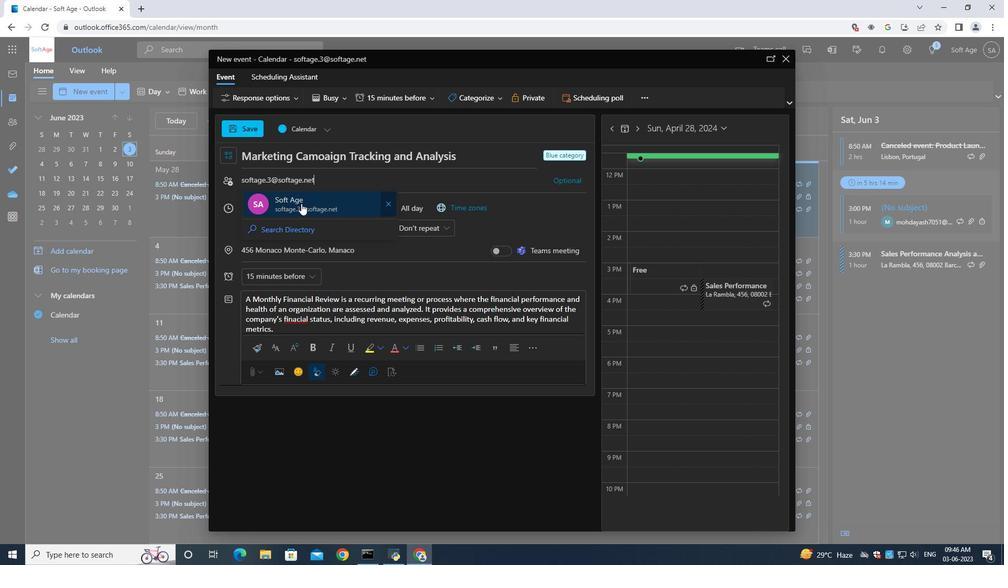 
Action: Key pressed softage.4<Key.shift>@softage.net
Screenshot: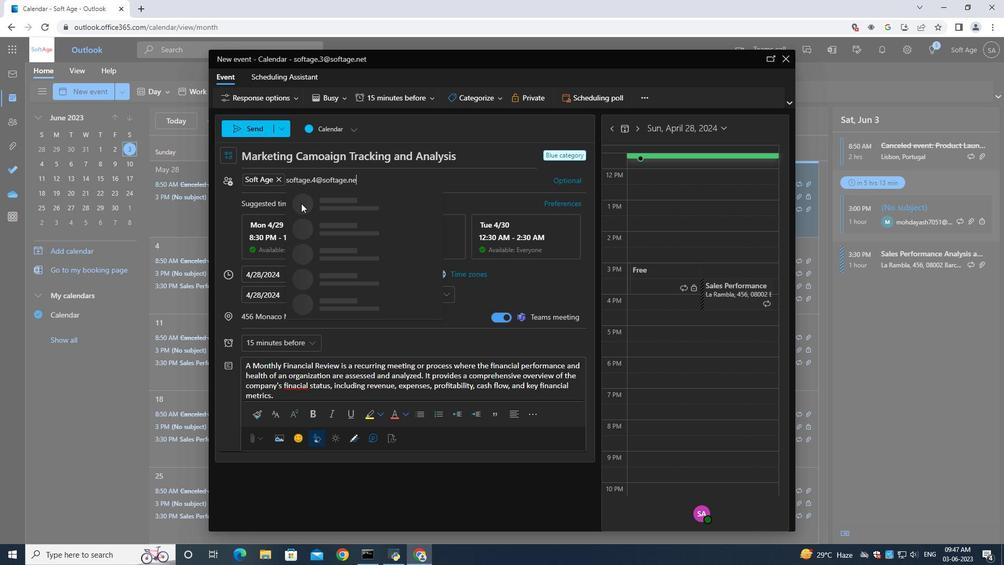 
Action: Mouse moved to (342, 199)
Screenshot: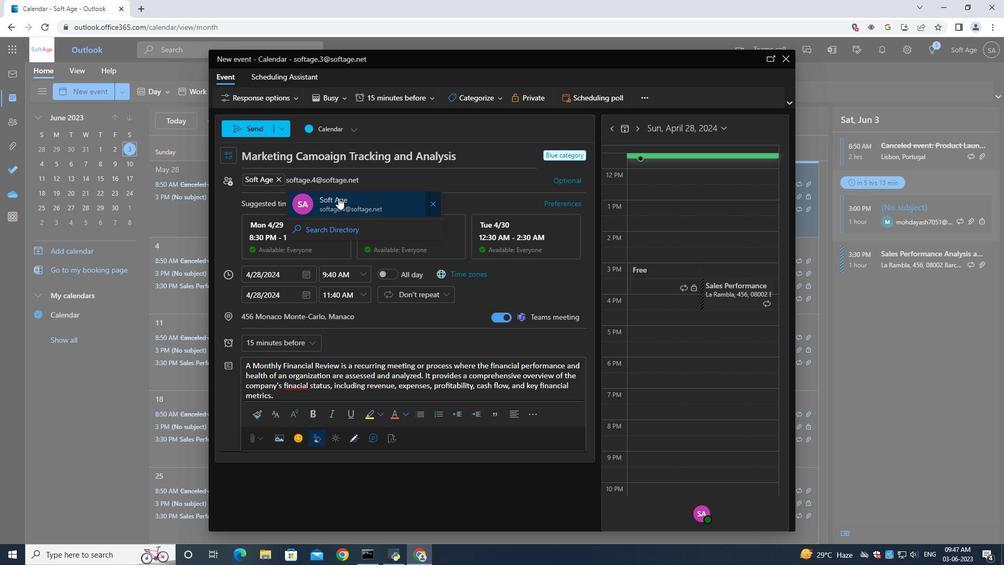 
Action: Mouse pressed left at (342, 199)
Screenshot: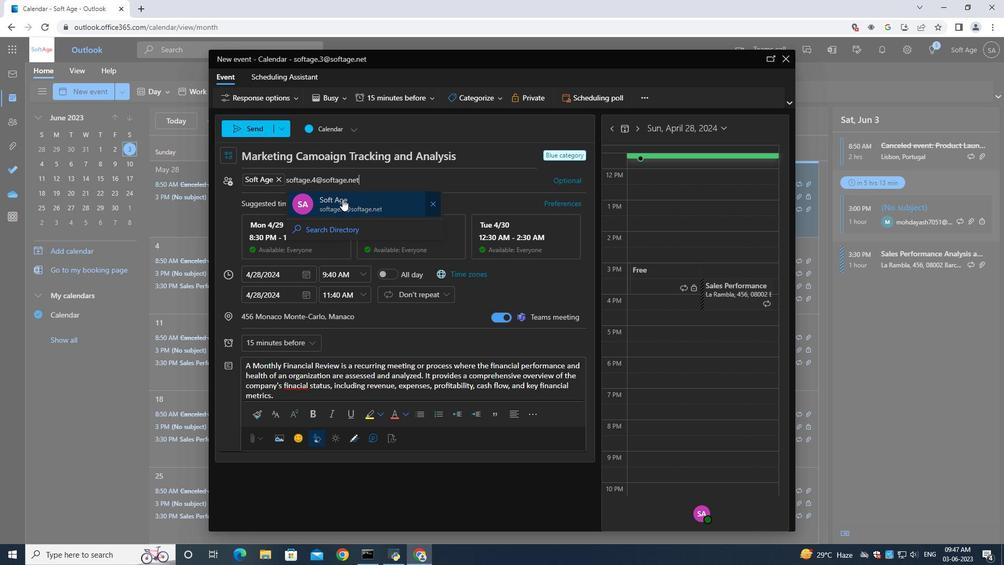 
Action: Mouse moved to (277, 343)
Screenshot: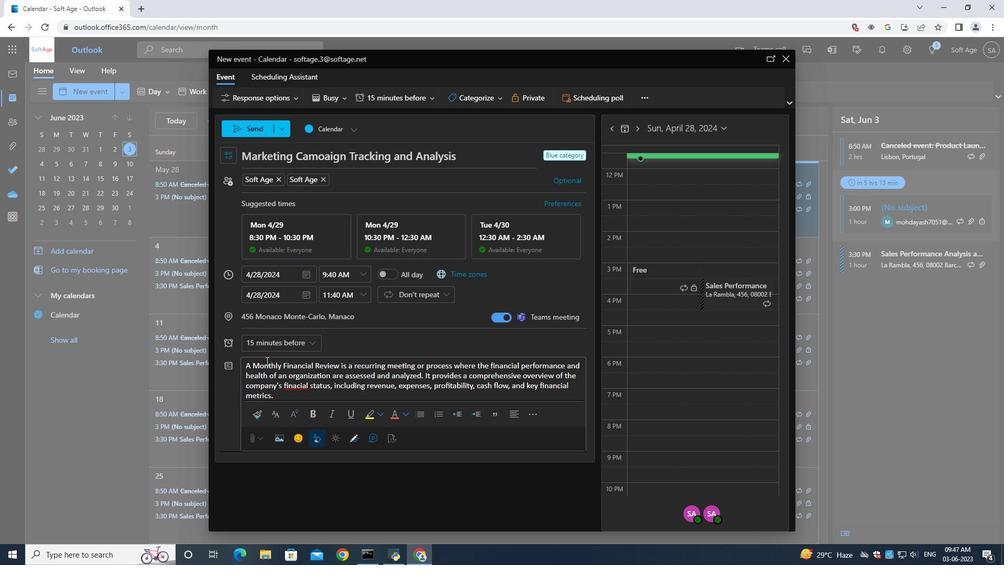 
Action: Mouse pressed left at (277, 343)
Screenshot: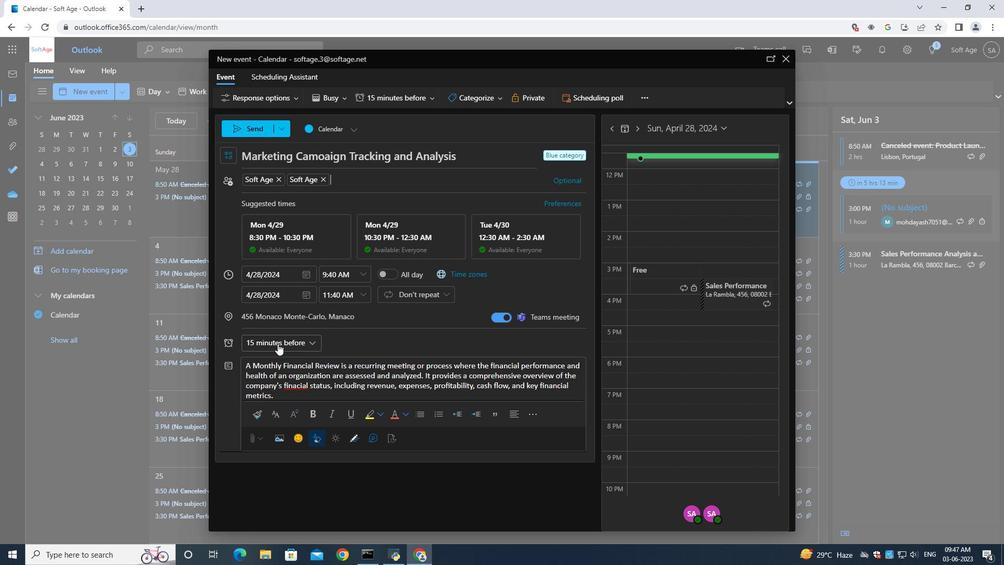 
Action: Mouse moved to (287, 265)
Screenshot: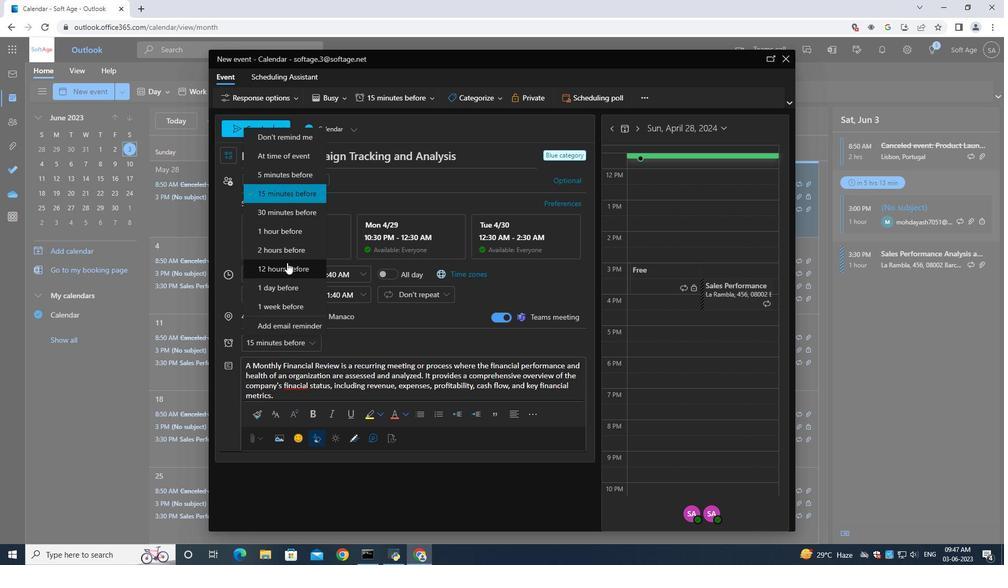 
Action: Mouse pressed left at (287, 265)
Screenshot: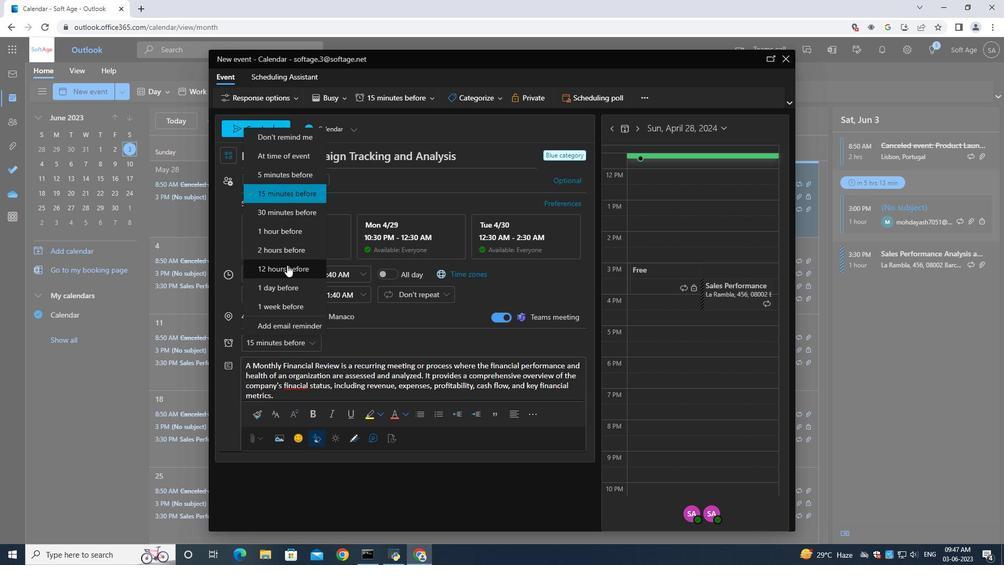 
Action: Mouse moved to (253, 130)
Screenshot: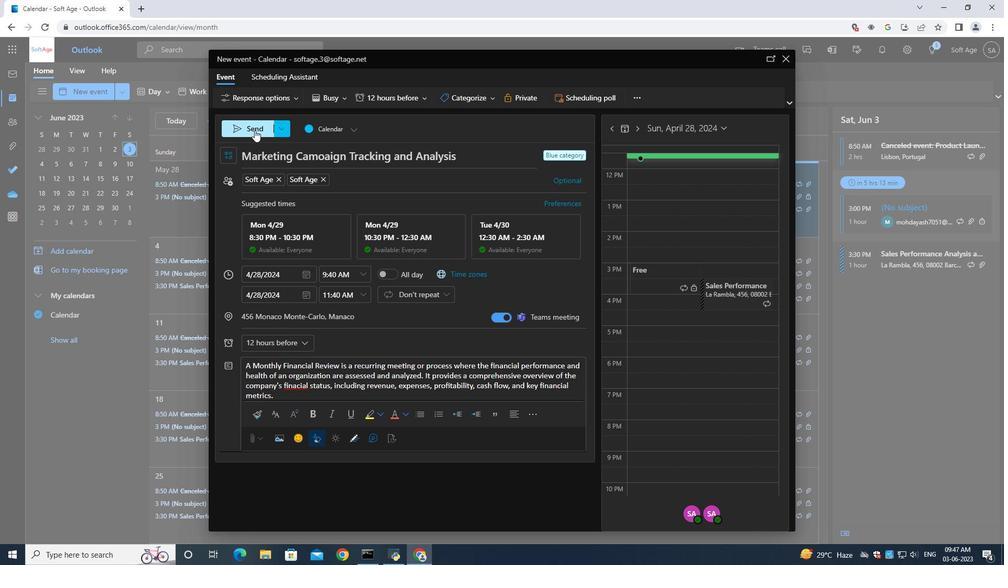 
Action: Mouse pressed left at (253, 130)
Screenshot: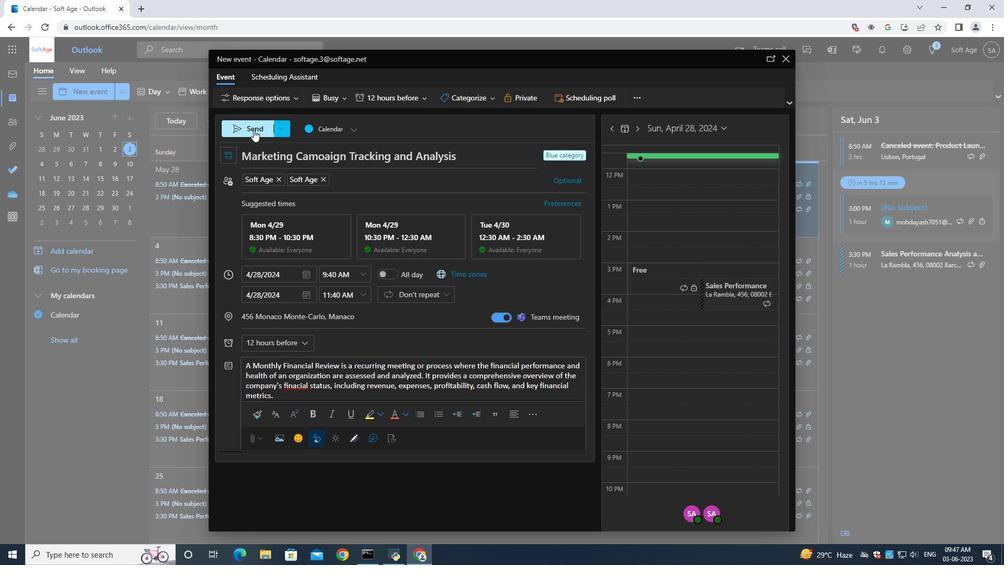 
